 Task: Create a due date automation trigger when advanced on, on the monday of the week a card is due add fields without custom field "Resume" set to a number greater or equal to 1 and lower than 10 at 11:00 AM.
Action: Mouse moved to (1150, 94)
Screenshot: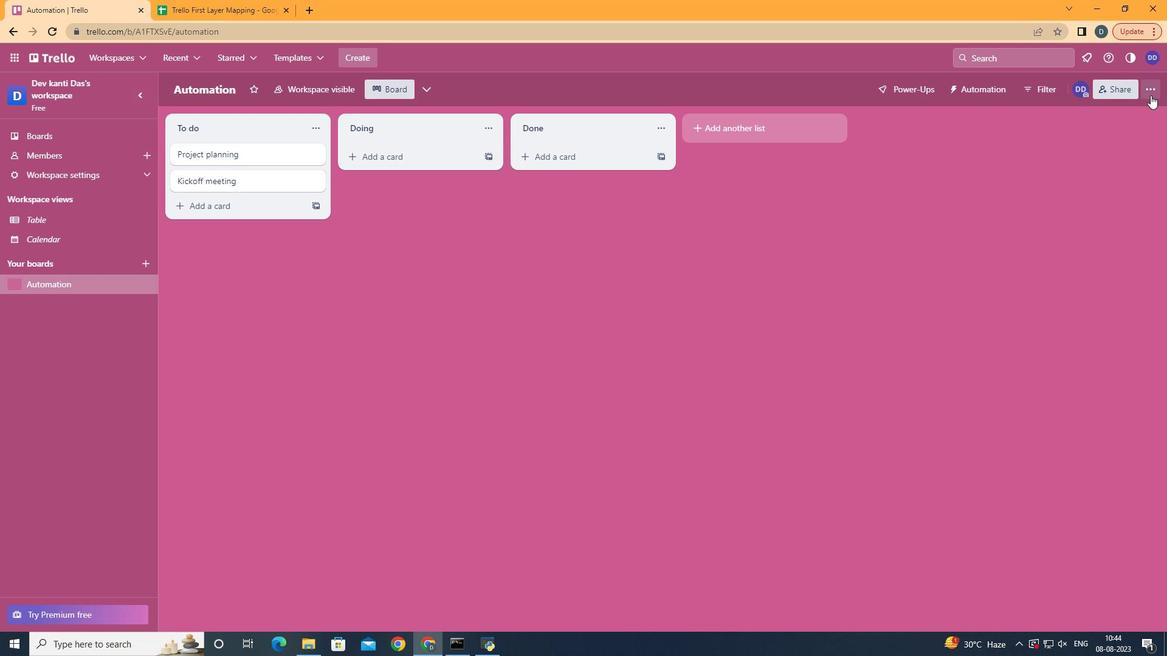 
Action: Mouse pressed left at (1150, 94)
Screenshot: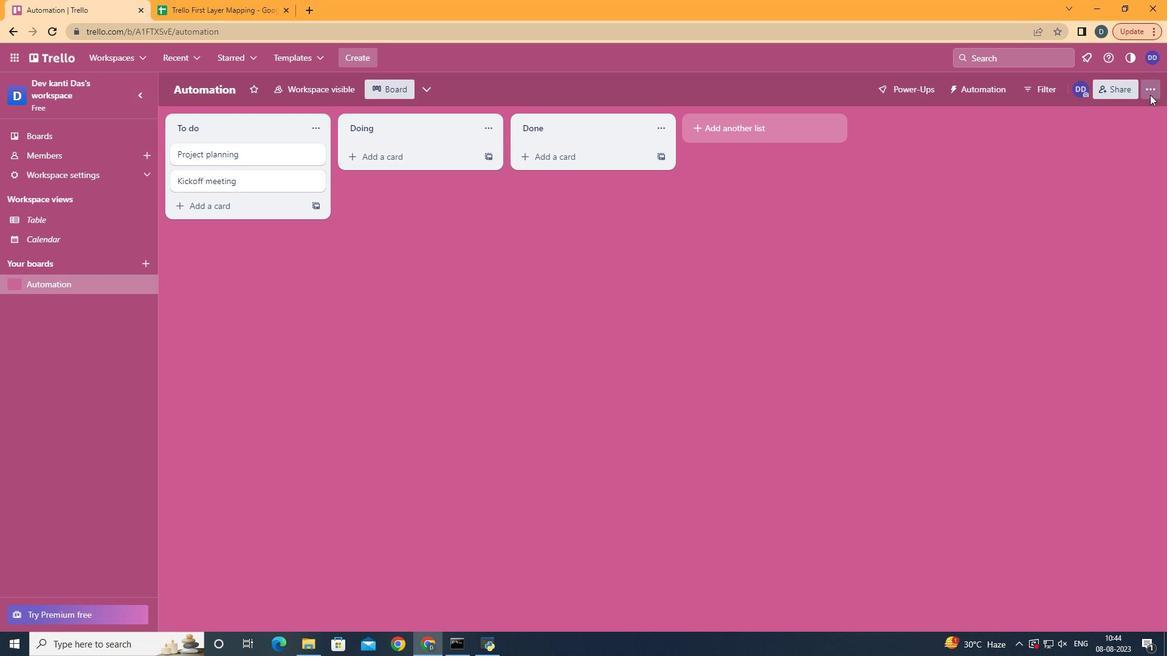 
Action: Mouse moved to (1095, 248)
Screenshot: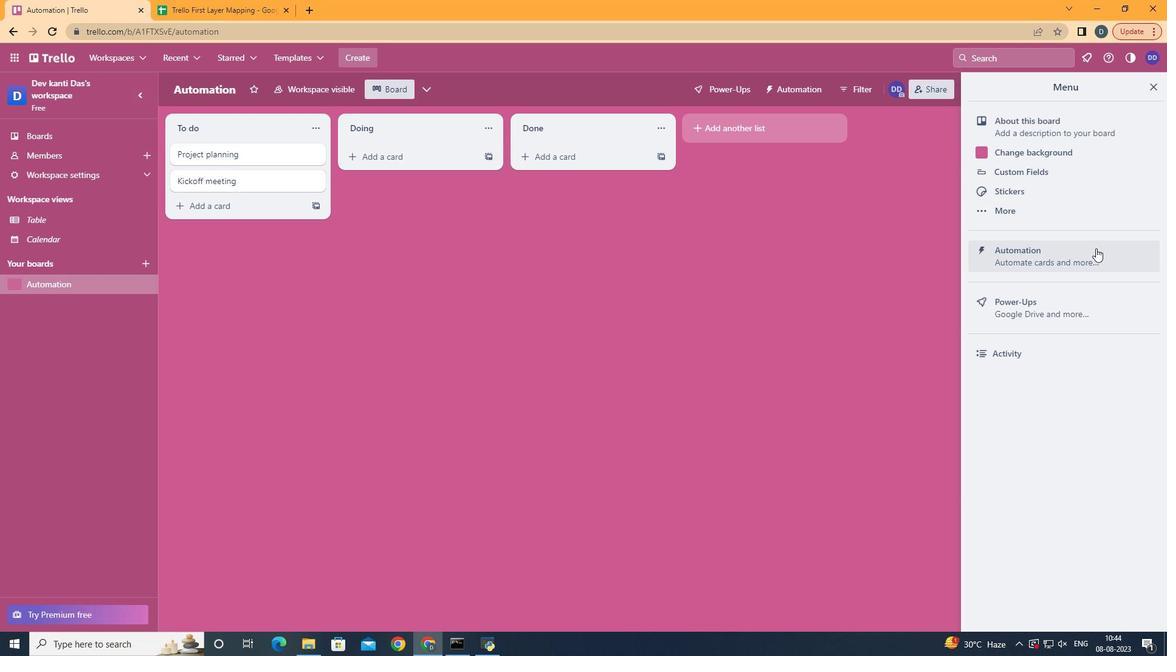 
Action: Mouse pressed left at (1095, 248)
Screenshot: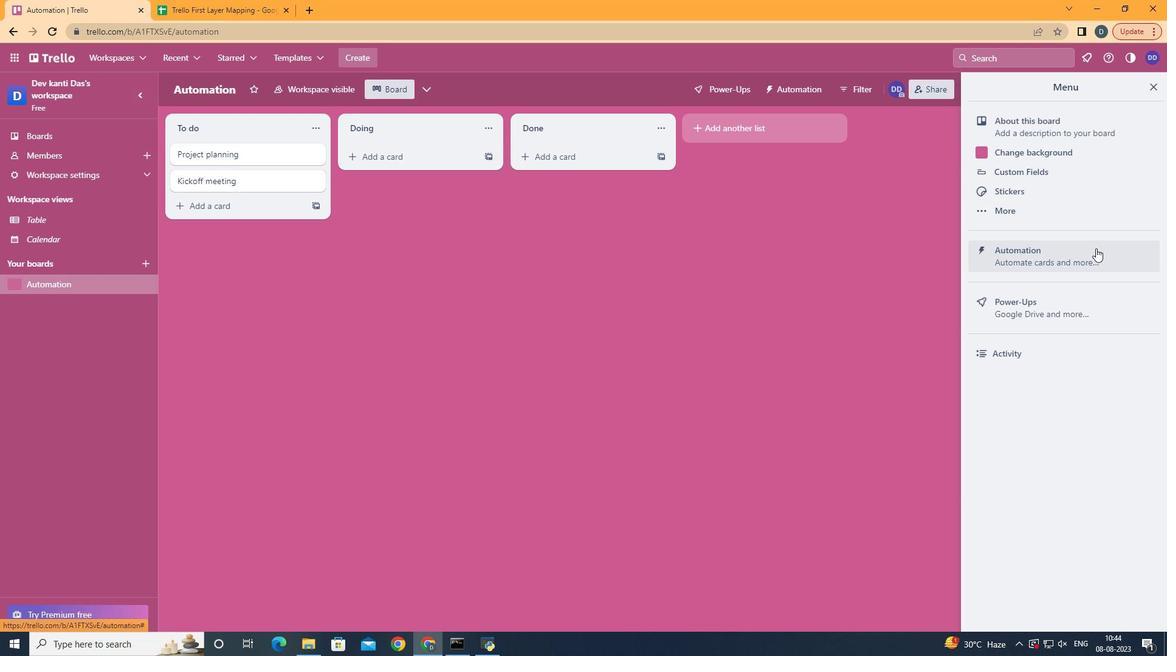 
Action: Mouse moved to (205, 242)
Screenshot: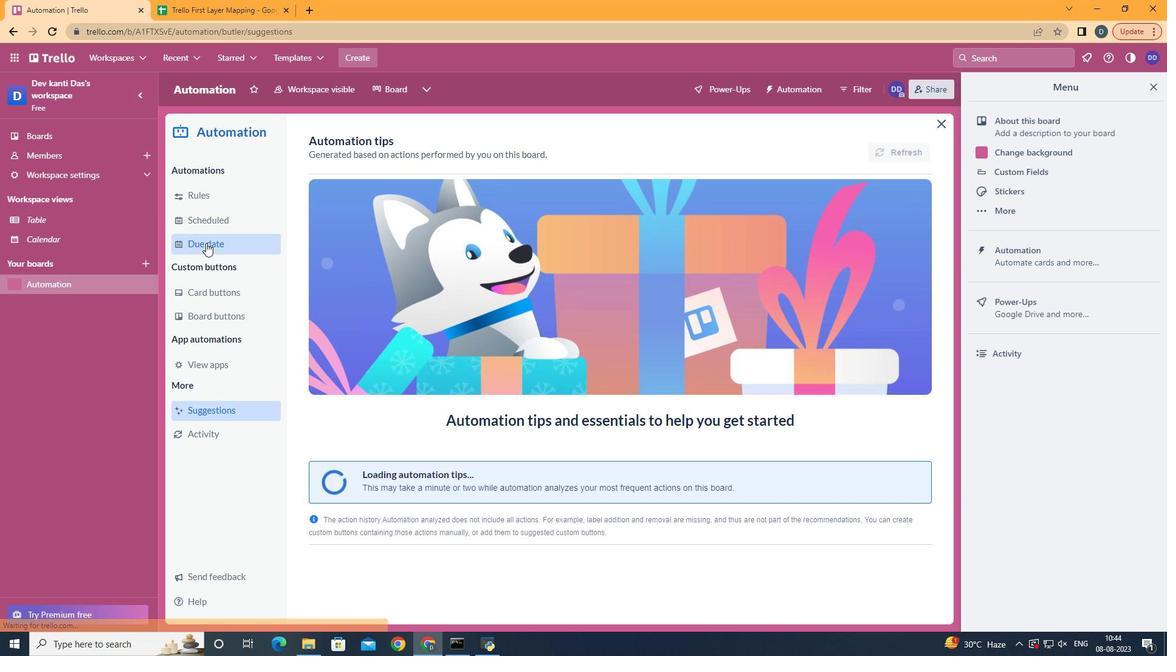 
Action: Mouse pressed left at (205, 242)
Screenshot: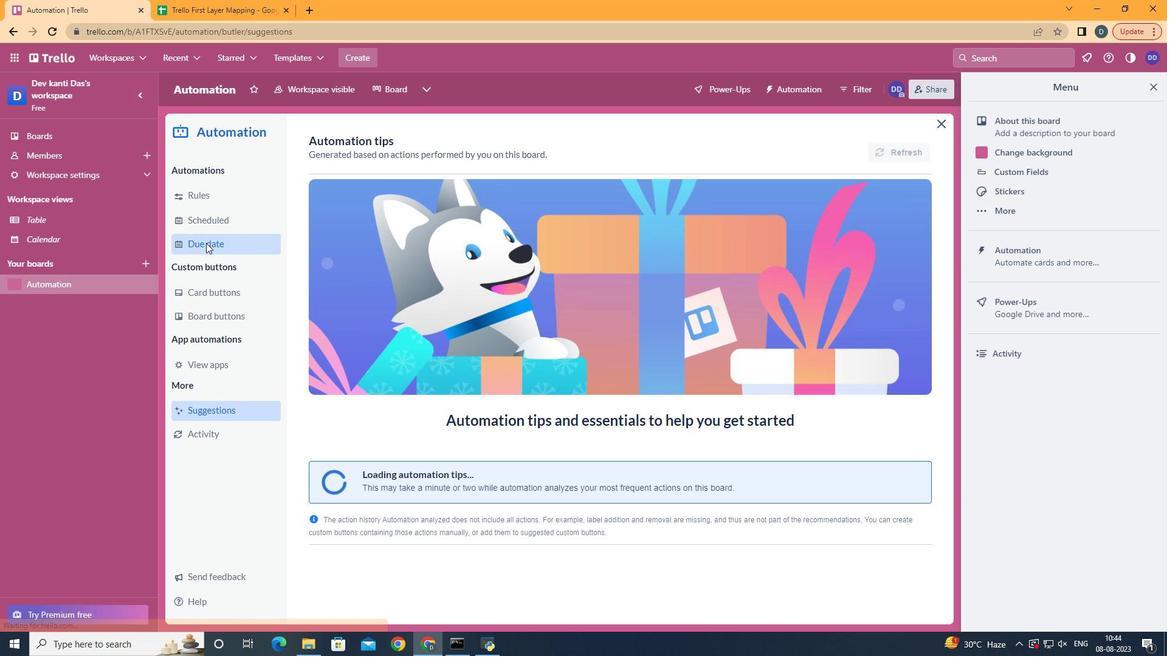 
Action: Mouse moved to (853, 142)
Screenshot: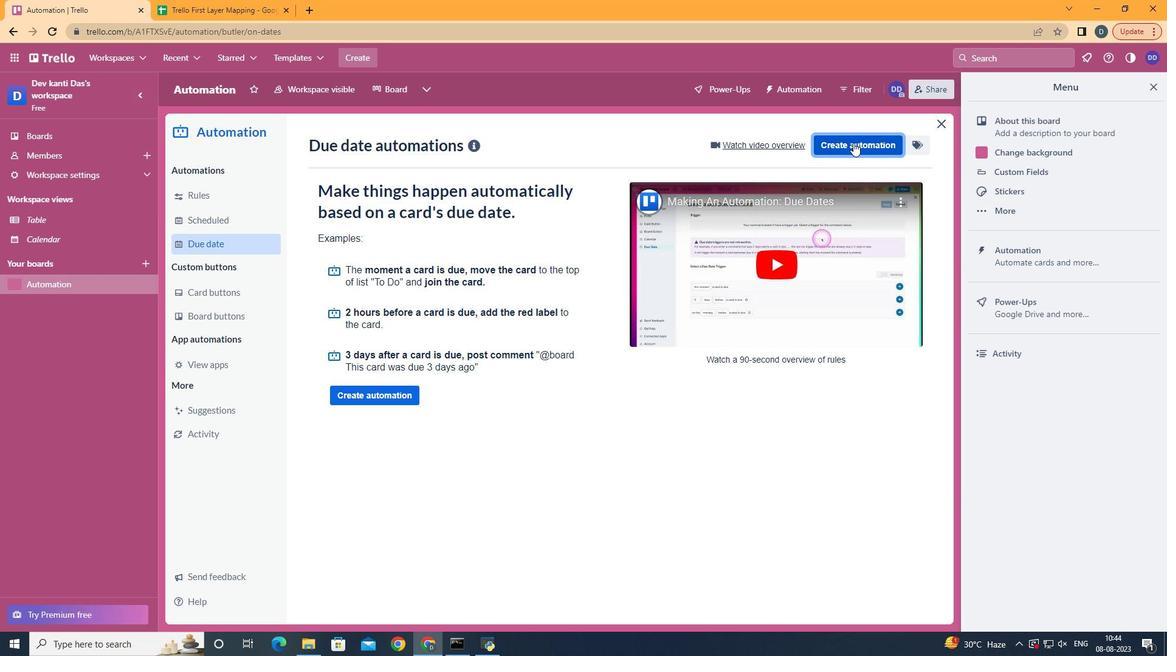 
Action: Mouse pressed left at (853, 142)
Screenshot: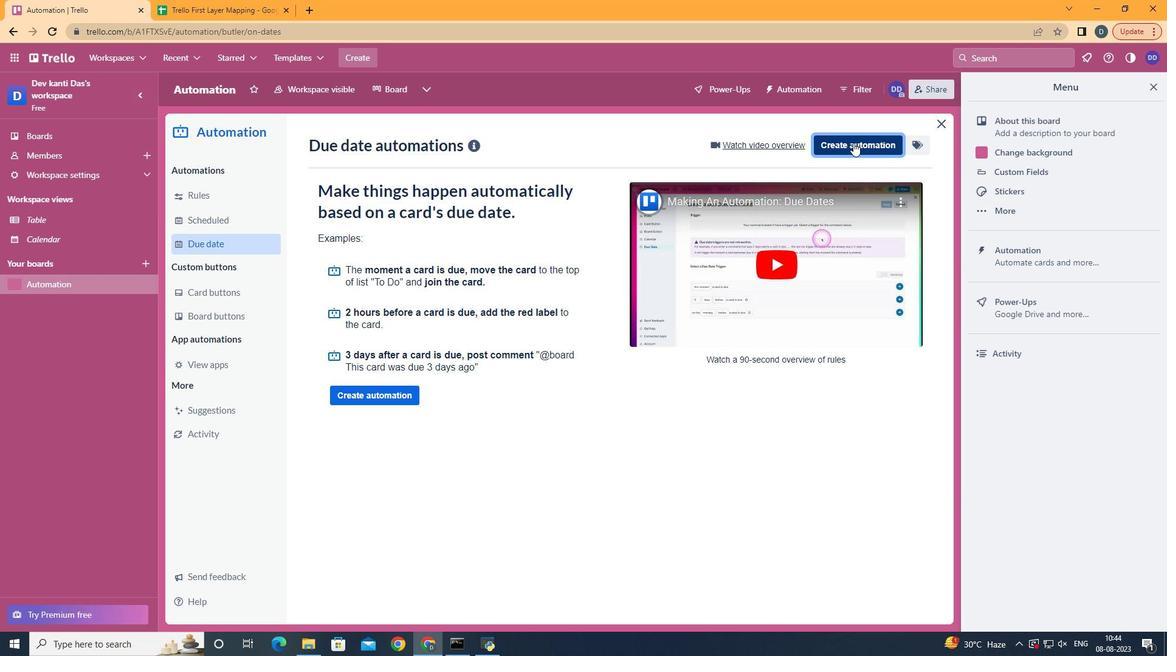 
Action: Mouse moved to (617, 254)
Screenshot: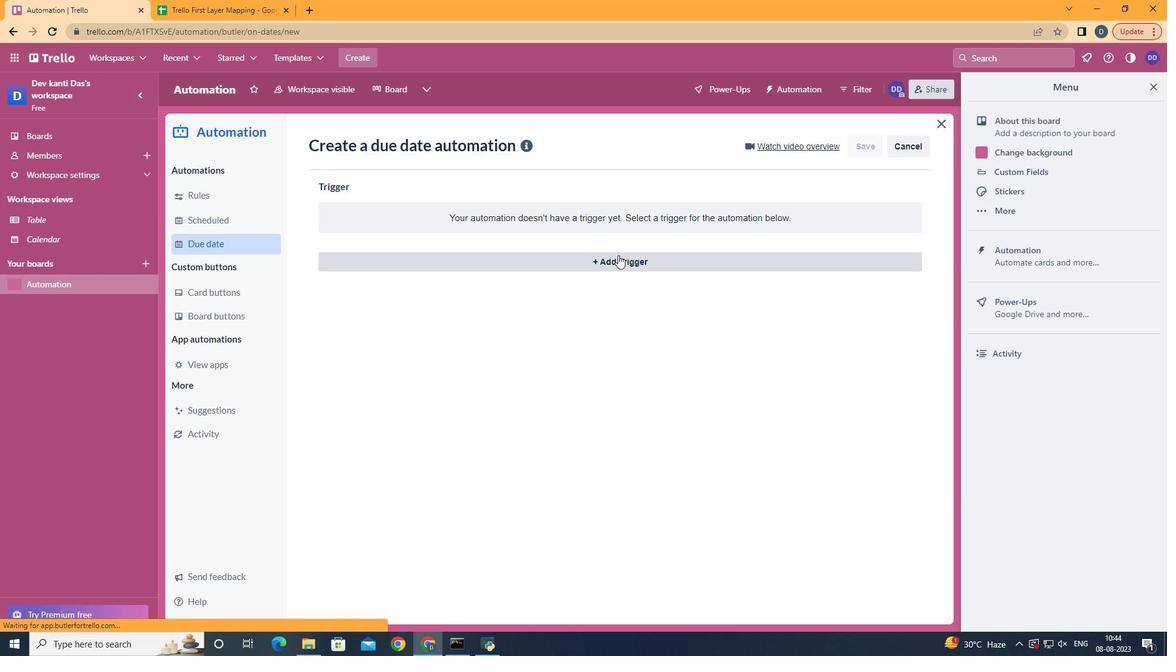 
Action: Mouse pressed left at (617, 254)
Screenshot: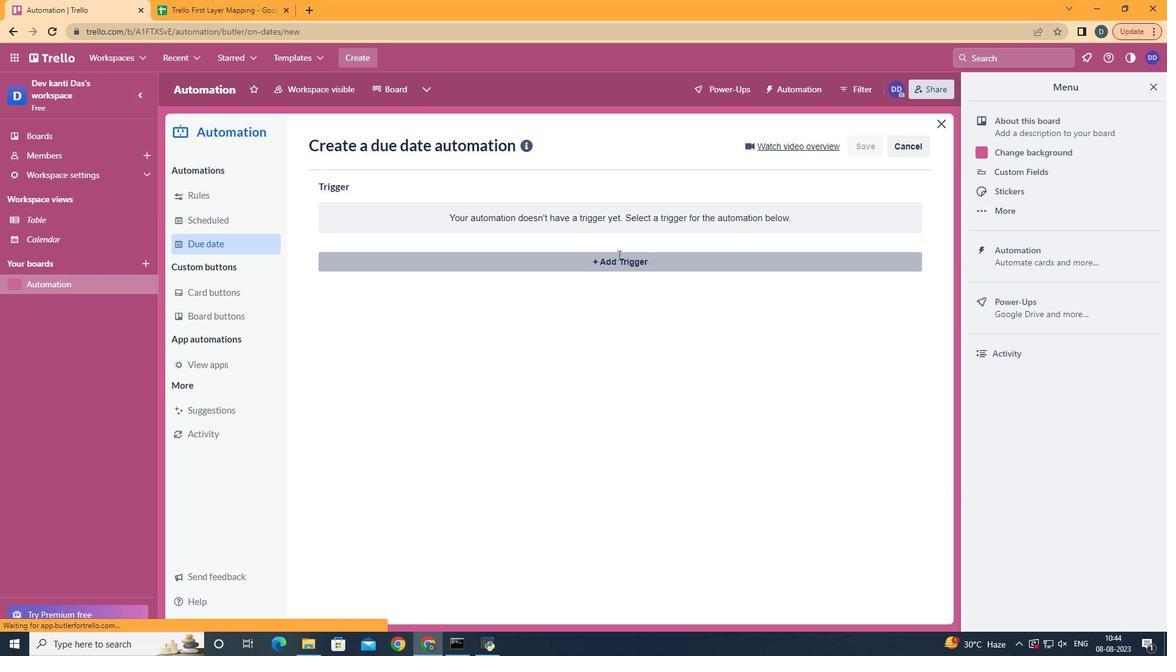 
Action: Mouse moved to (394, 318)
Screenshot: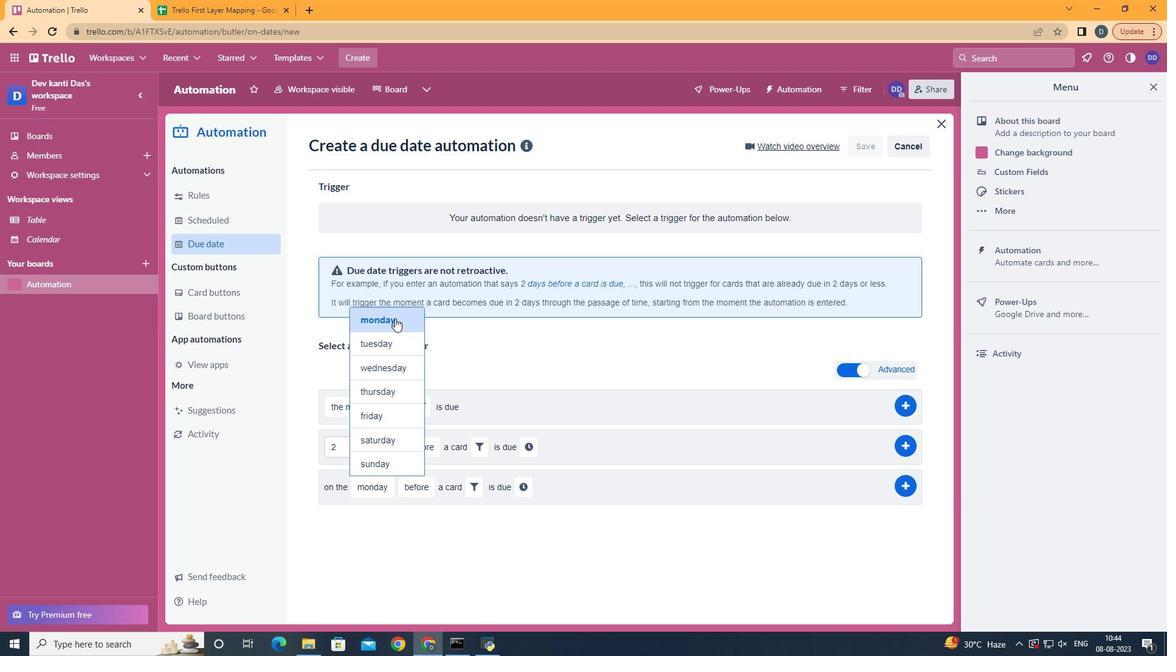 
Action: Mouse pressed left at (394, 318)
Screenshot: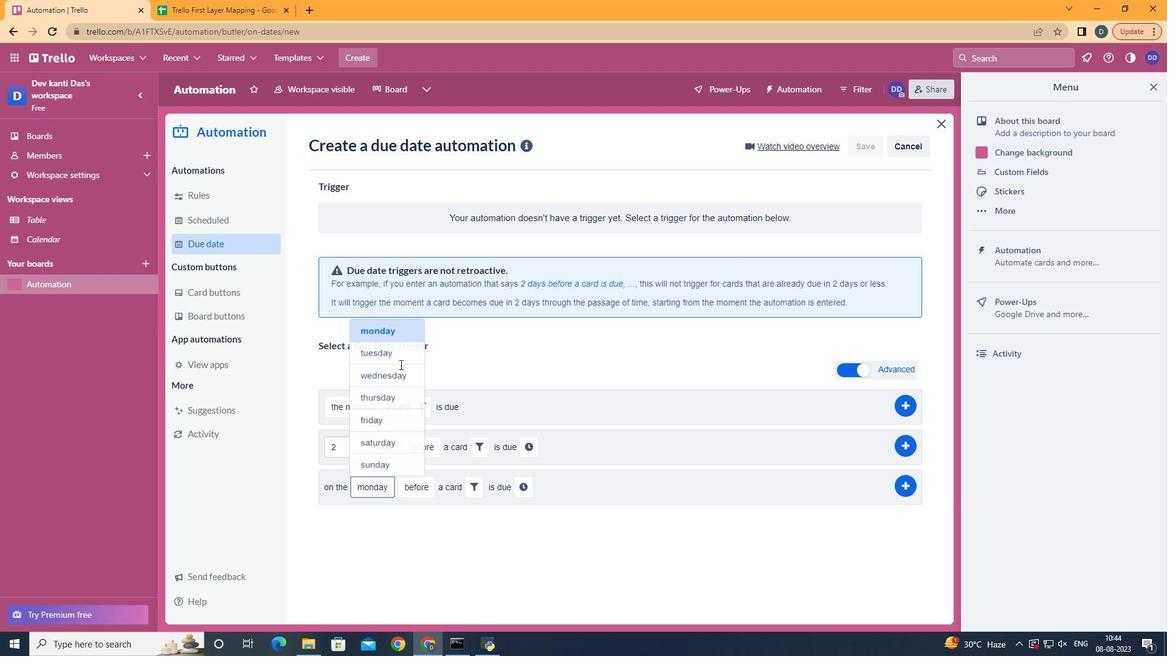
Action: Mouse moved to (419, 560)
Screenshot: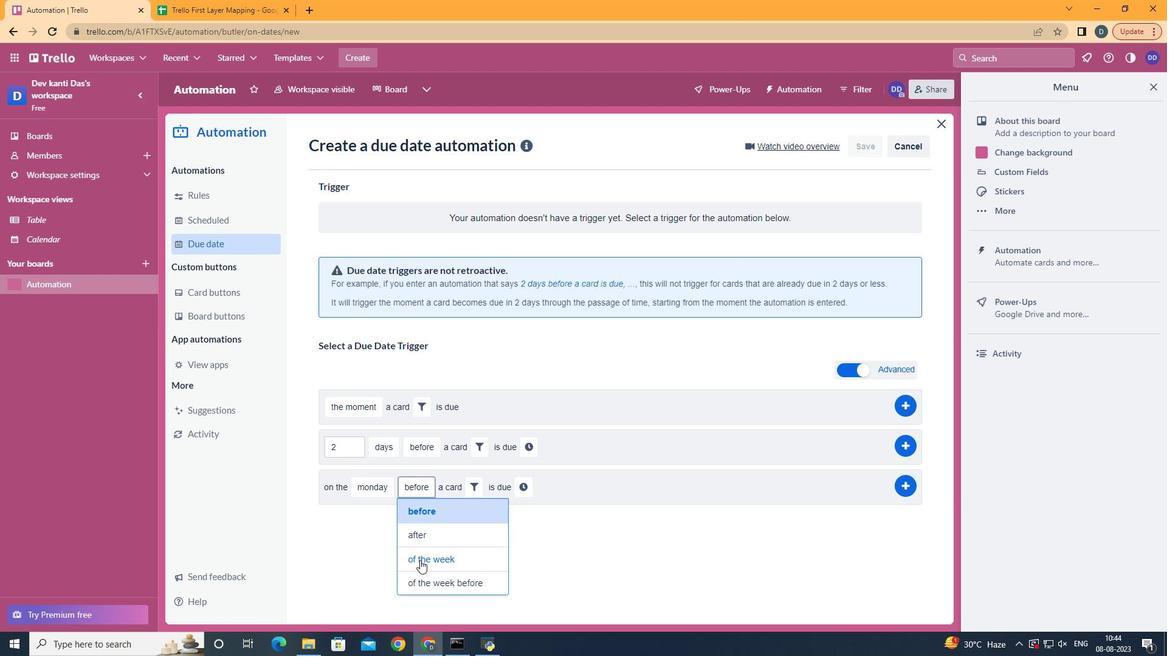 
Action: Mouse pressed left at (419, 560)
Screenshot: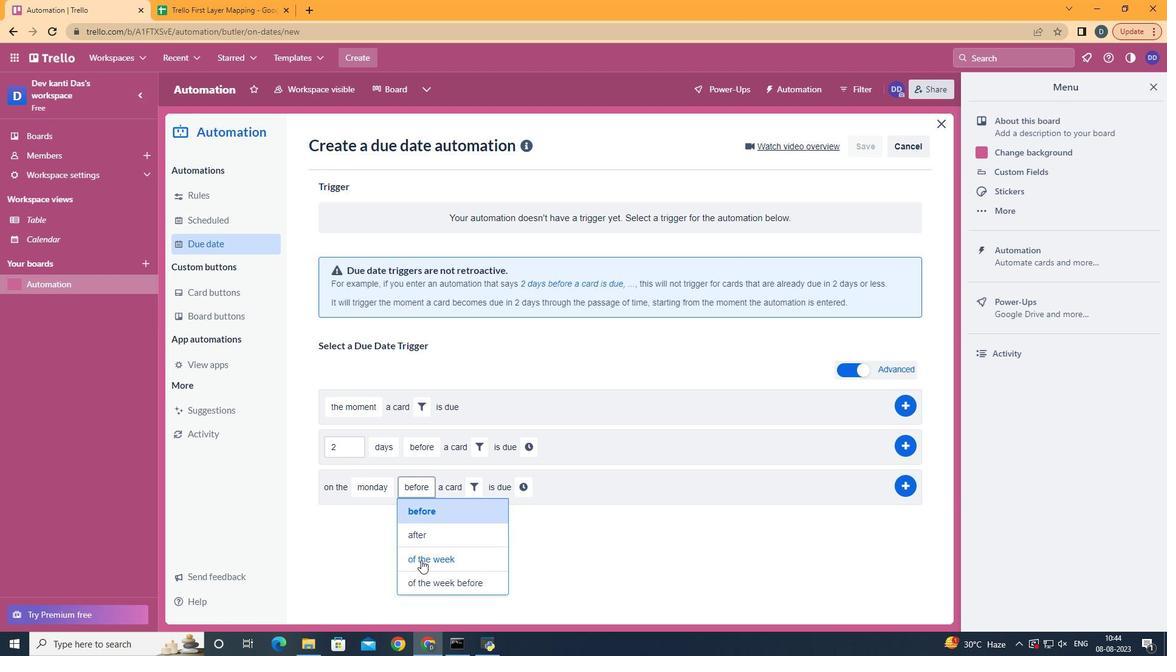 
Action: Mouse moved to (488, 487)
Screenshot: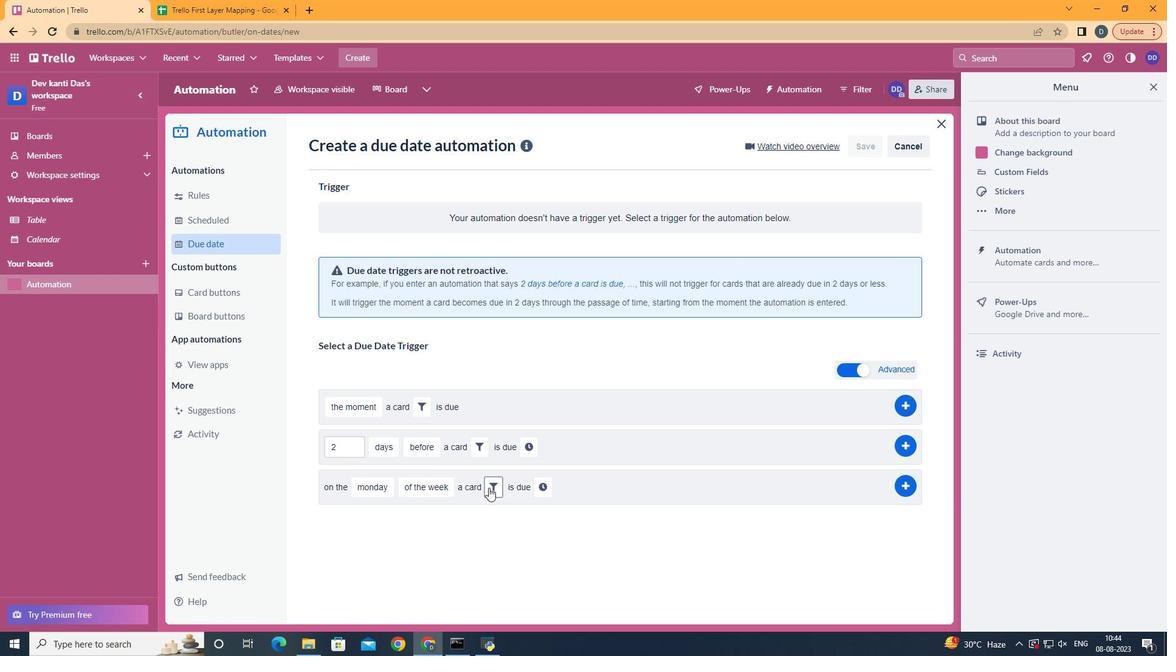 
Action: Mouse pressed left at (488, 487)
Screenshot: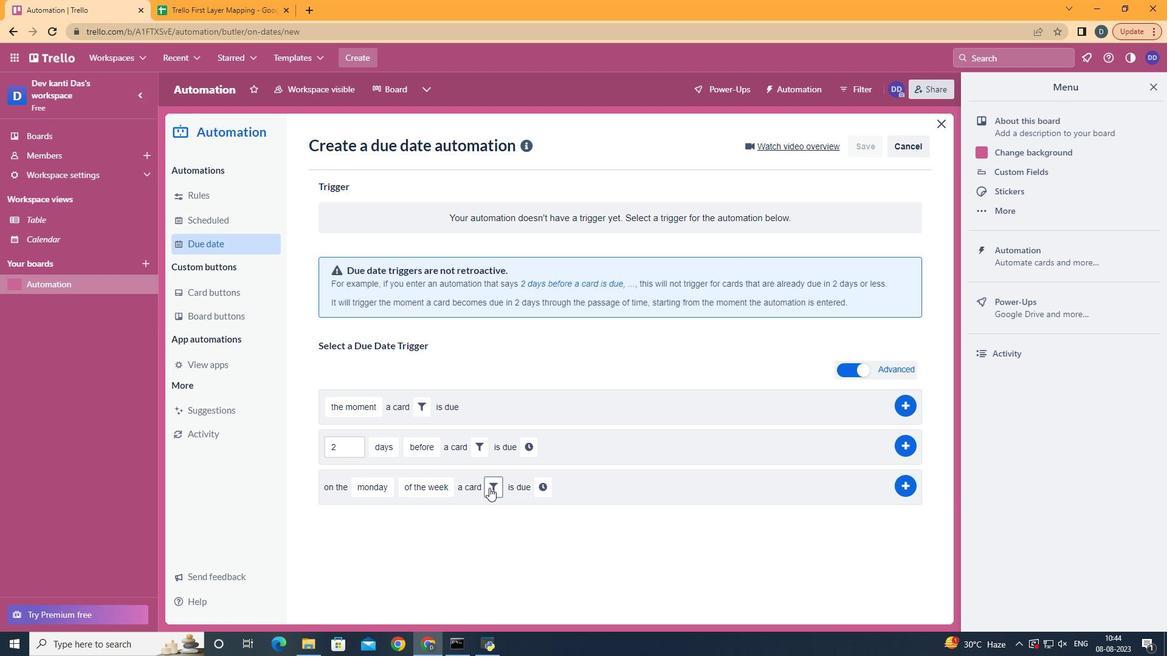 
Action: Mouse moved to (689, 519)
Screenshot: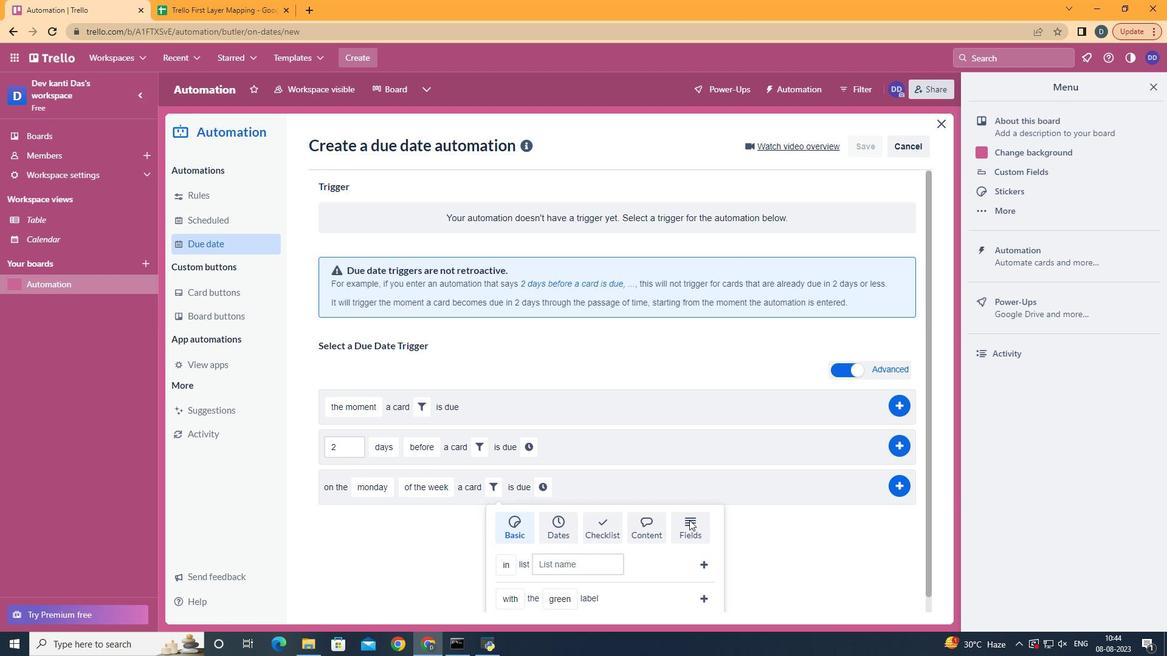 
Action: Mouse pressed left at (689, 519)
Screenshot: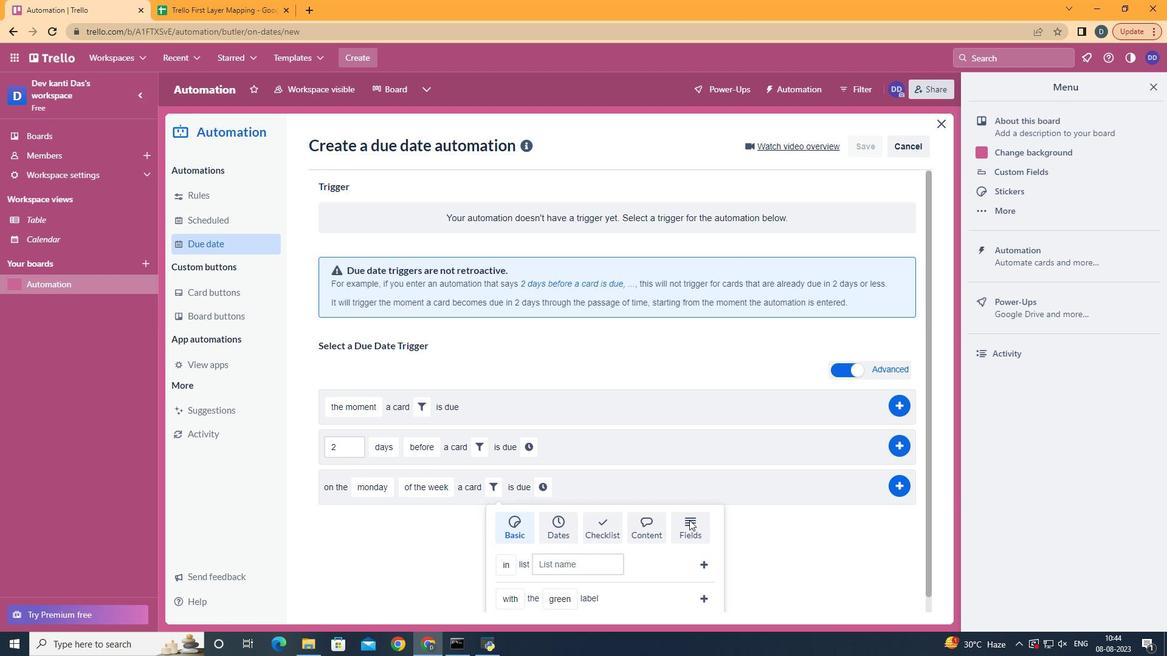 
Action: Mouse scrolled (689, 519) with delta (0, 0)
Screenshot: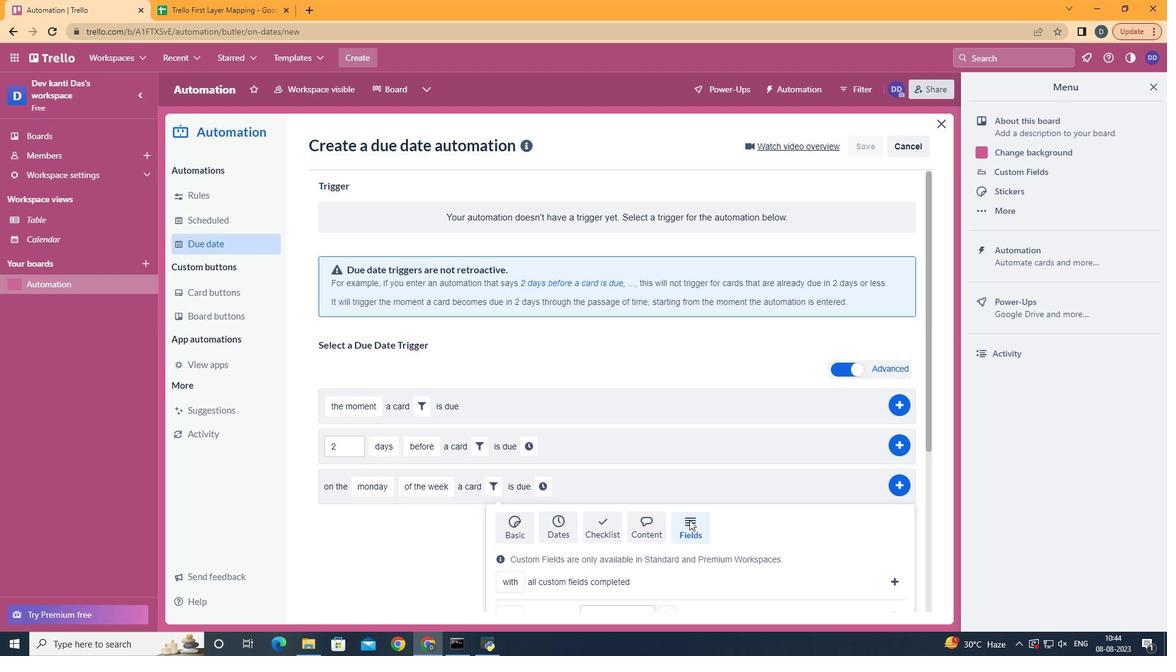 
Action: Mouse scrolled (689, 519) with delta (0, 0)
Screenshot: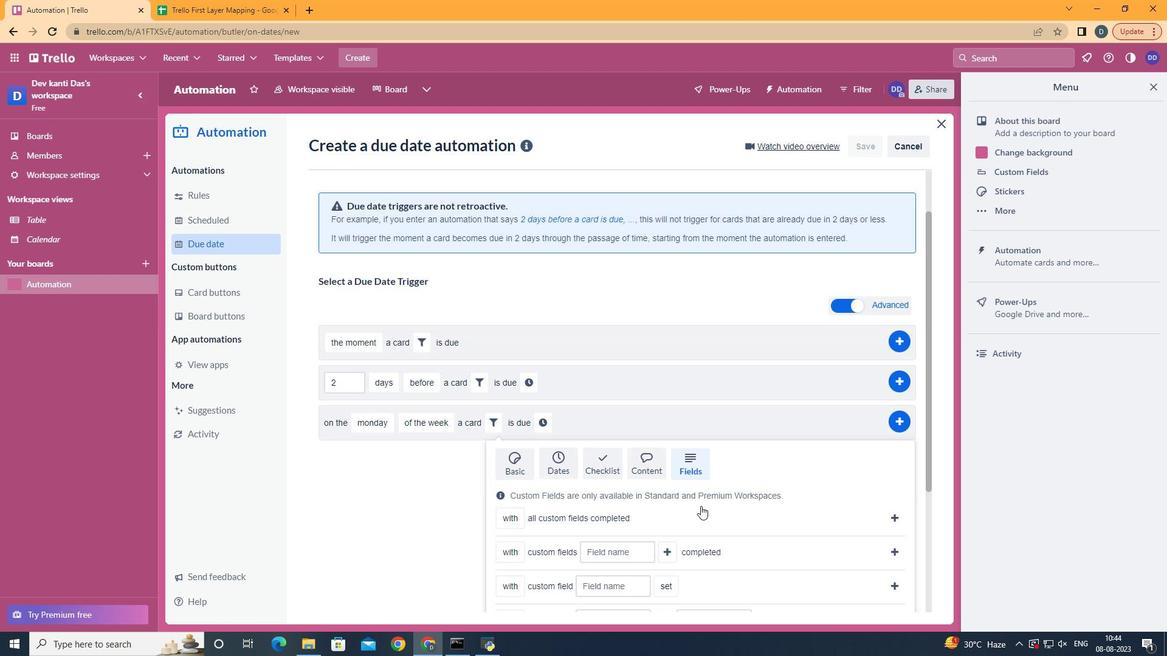 
Action: Mouse scrolled (689, 519) with delta (0, 0)
Screenshot: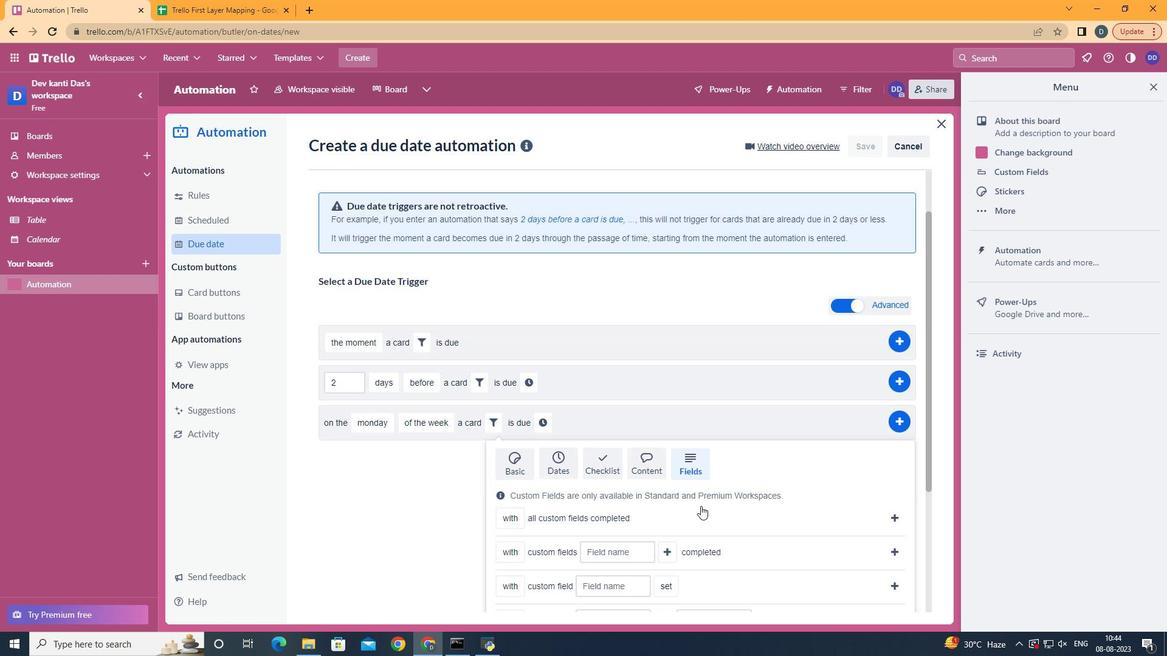 
Action: Mouse scrolled (689, 519) with delta (0, 0)
Screenshot: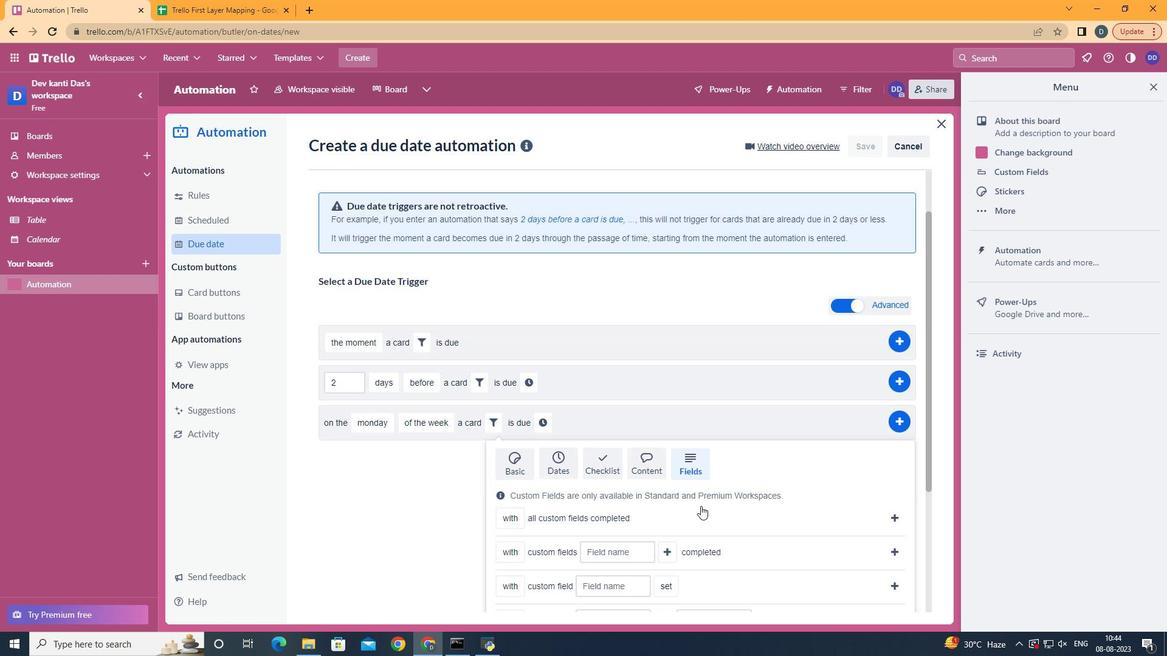 
Action: Mouse scrolled (689, 519) with delta (0, 0)
Screenshot: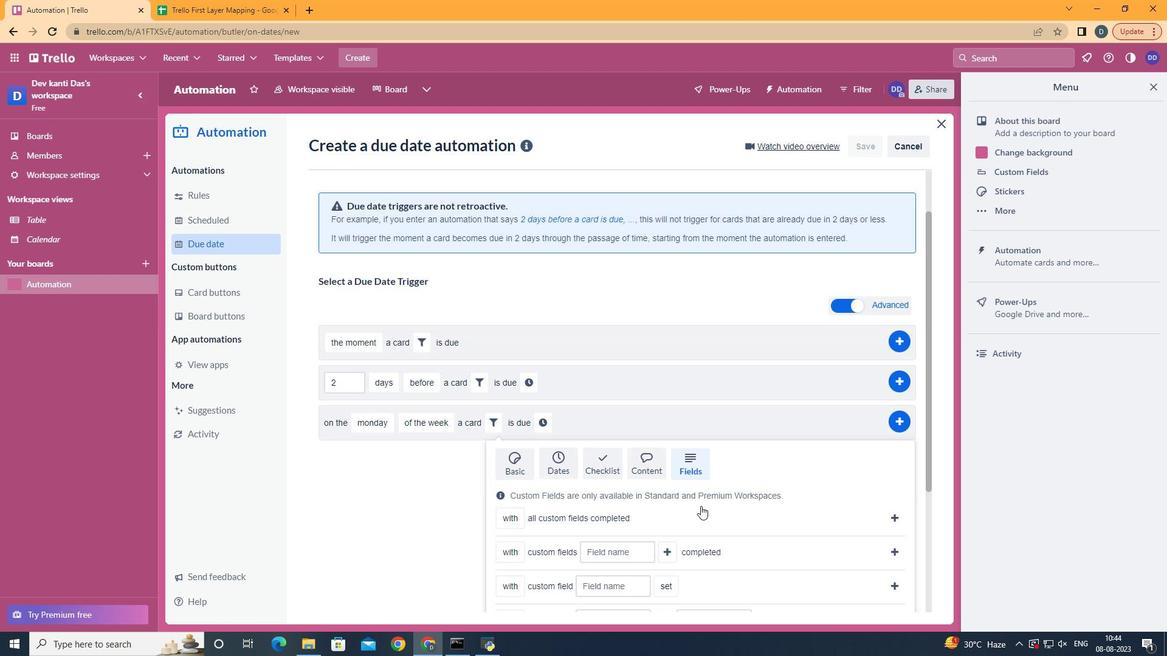 
Action: Mouse scrolled (689, 519) with delta (0, 0)
Screenshot: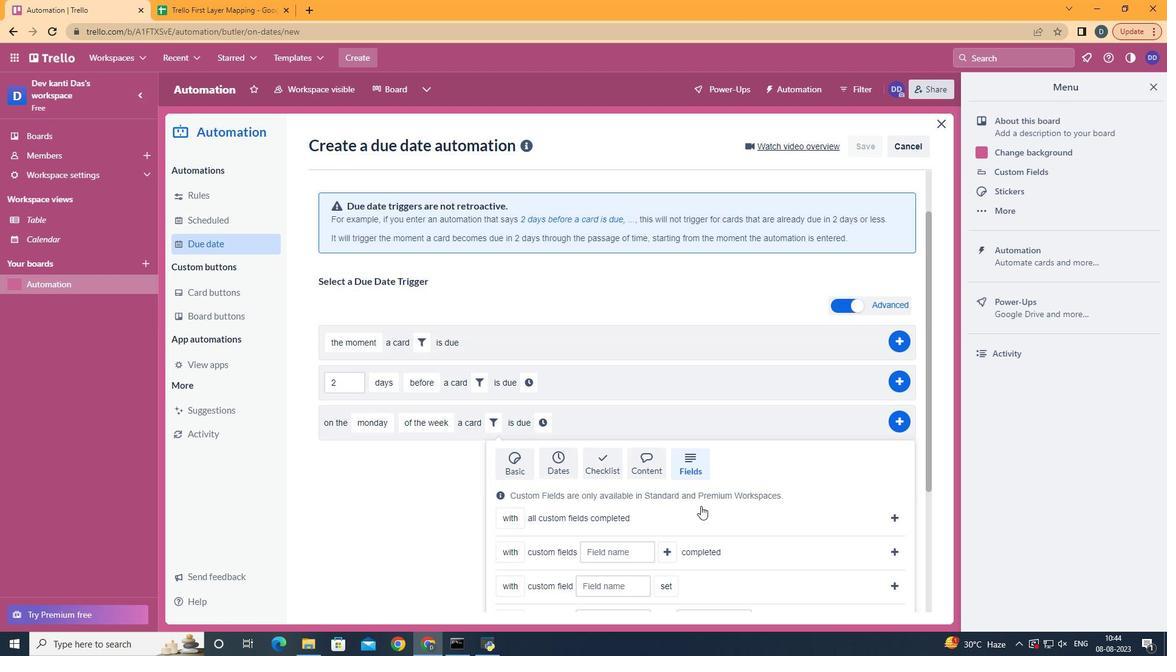 
Action: Mouse moved to (523, 544)
Screenshot: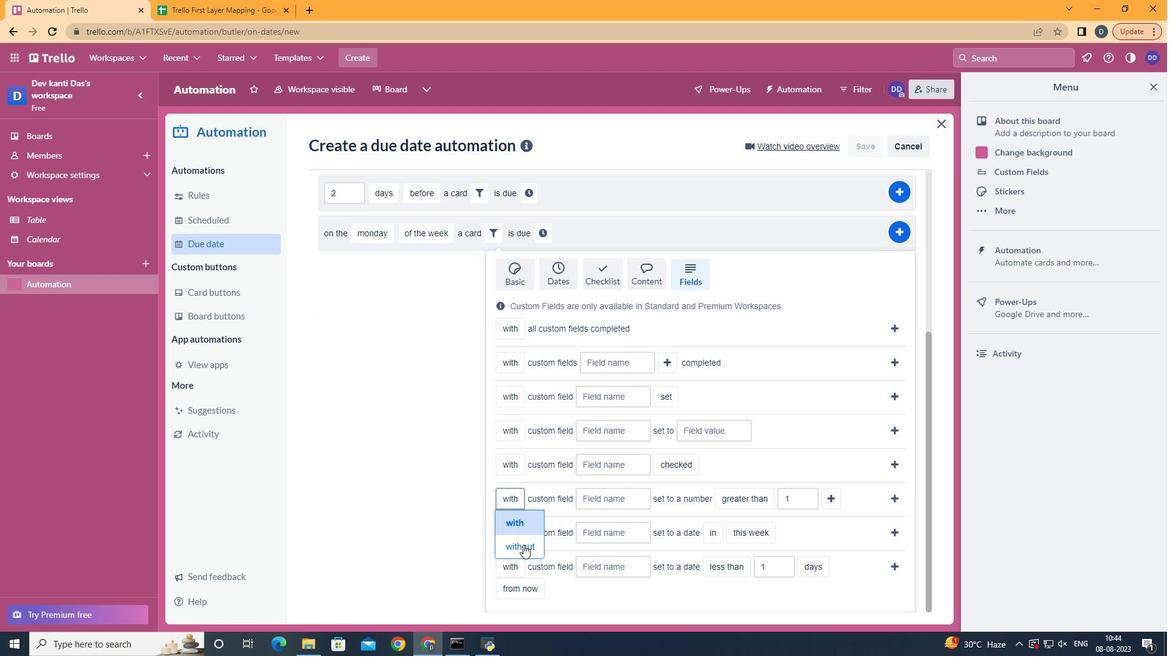 
Action: Mouse pressed left at (523, 544)
Screenshot: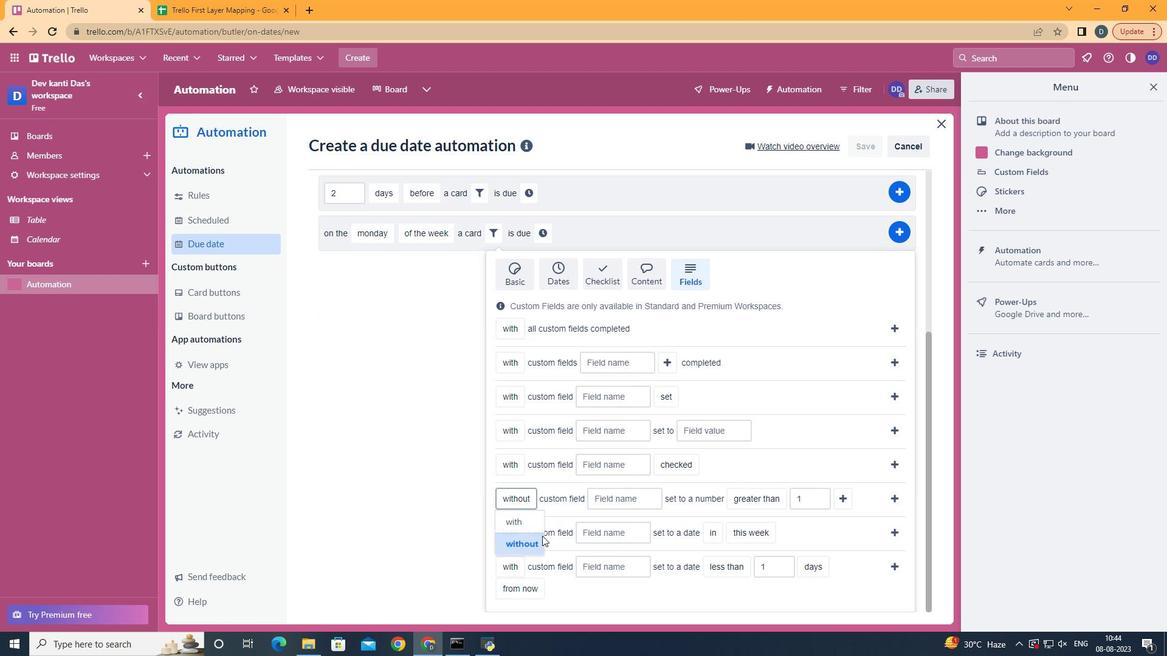 
Action: Mouse moved to (610, 503)
Screenshot: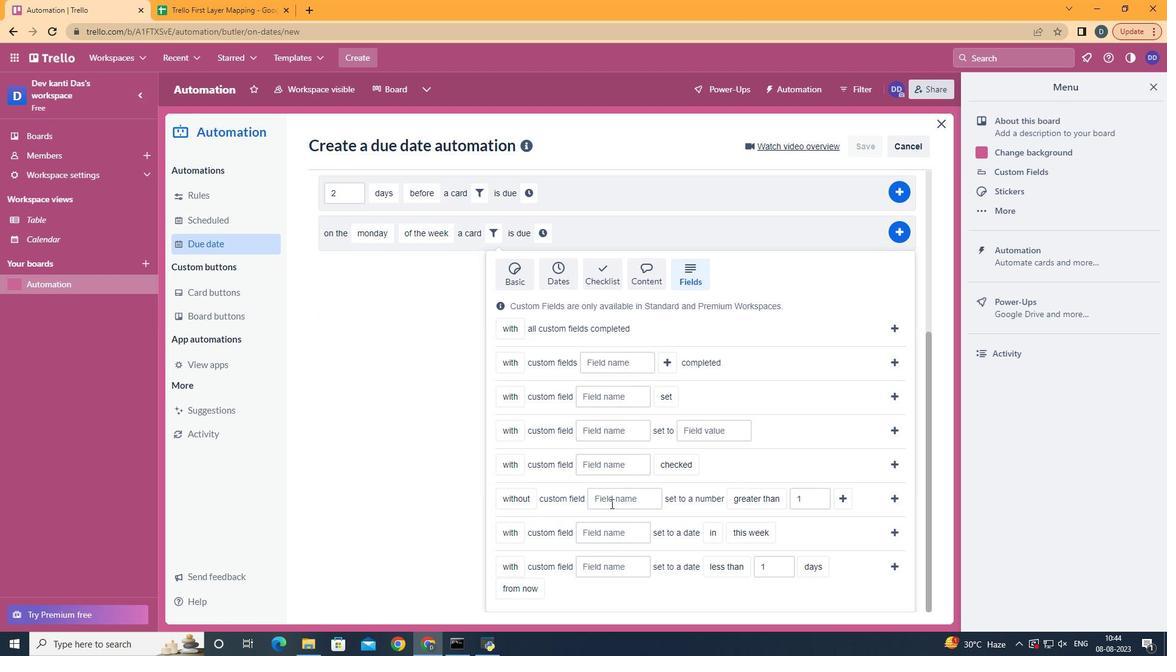 
Action: Mouse pressed left at (610, 503)
Screenshot: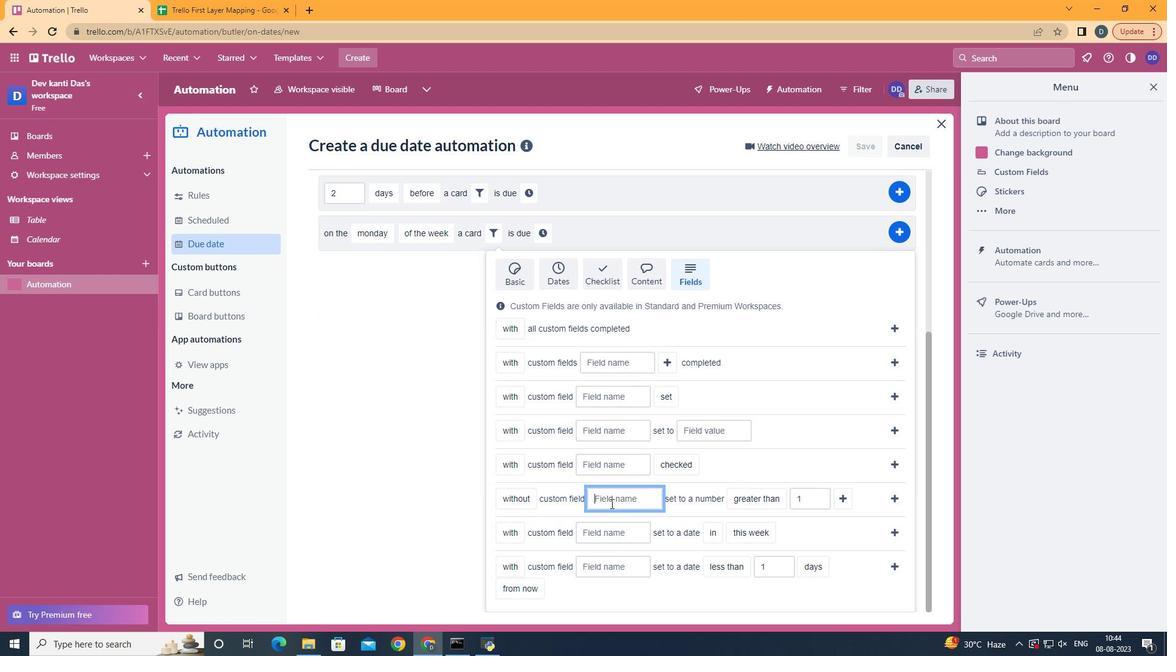 
Action: Key pressed <Key.shift>Resume
Screenshot: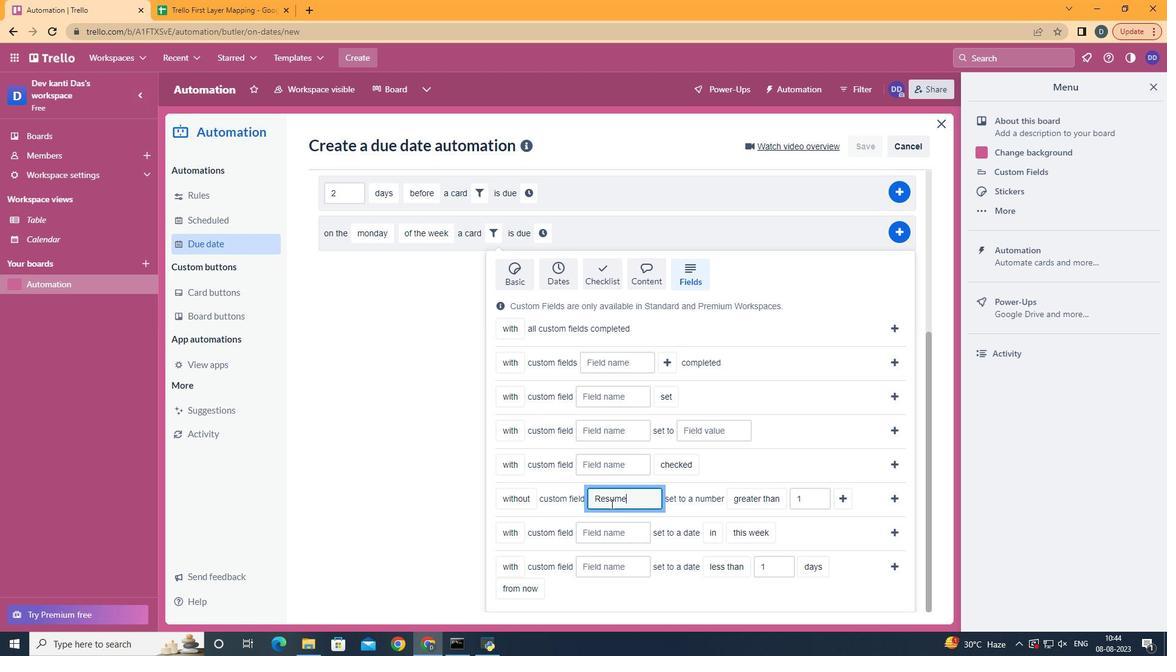 
Action: Mouse moved to (769, 547)
Screenshot: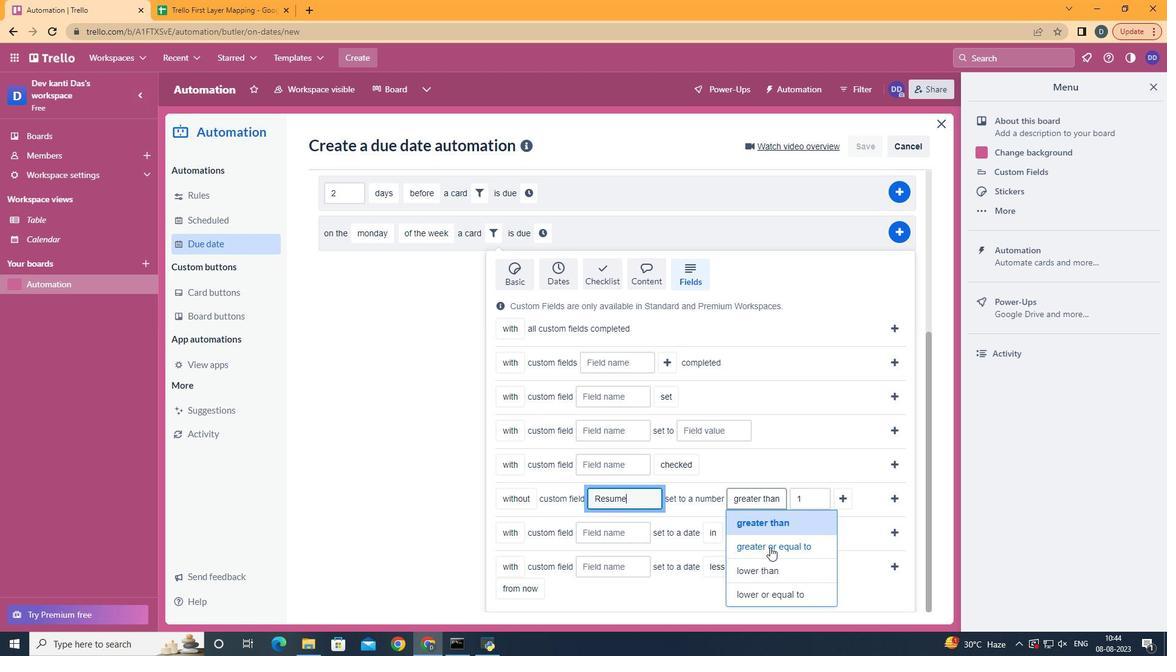 
Action: Mouse pressed left at (769, 547)
Screenshot: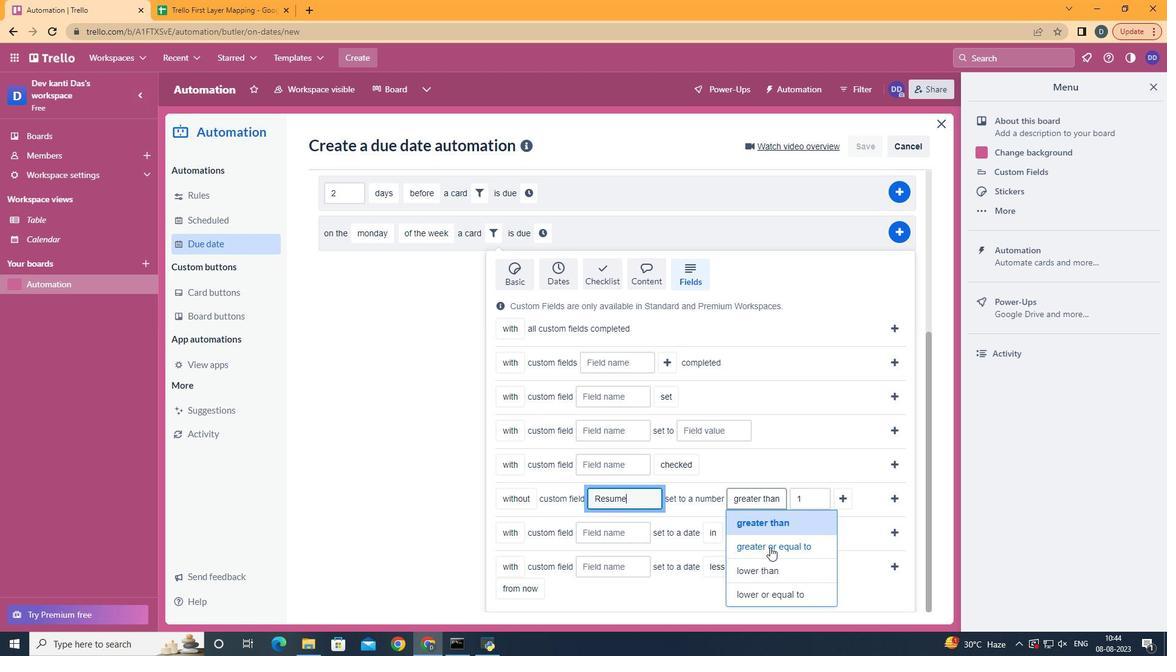 
Action: Mouse moved to (510, 527)
Screenshot: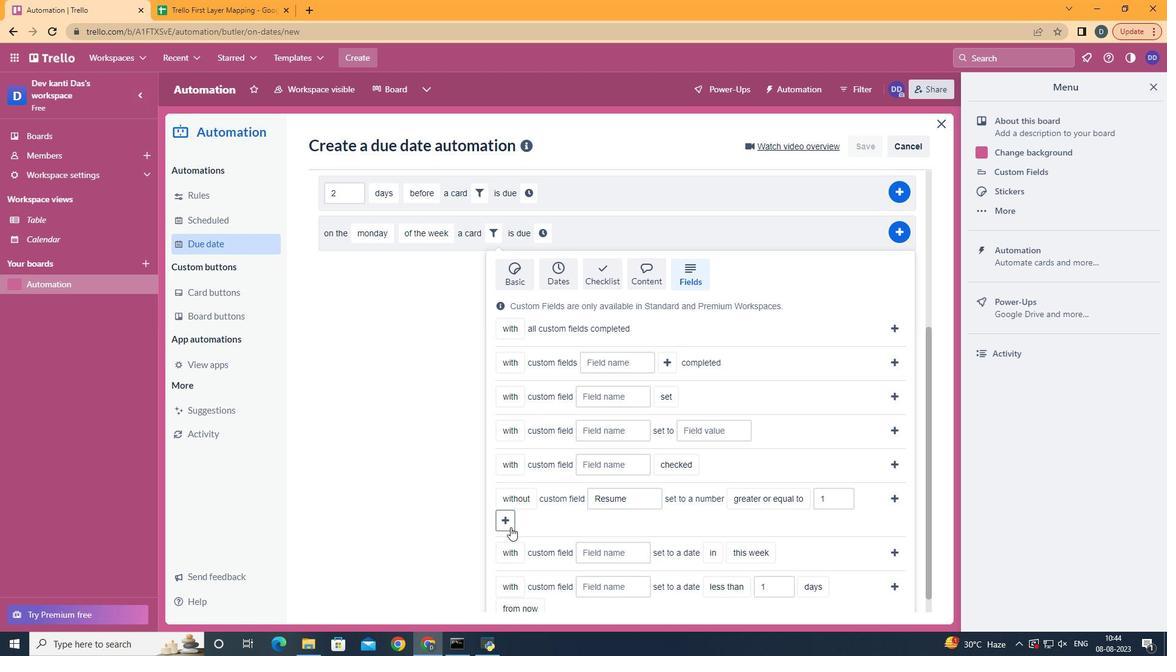 
Action: Mouse pressed left at (510, 527)
Screenshot: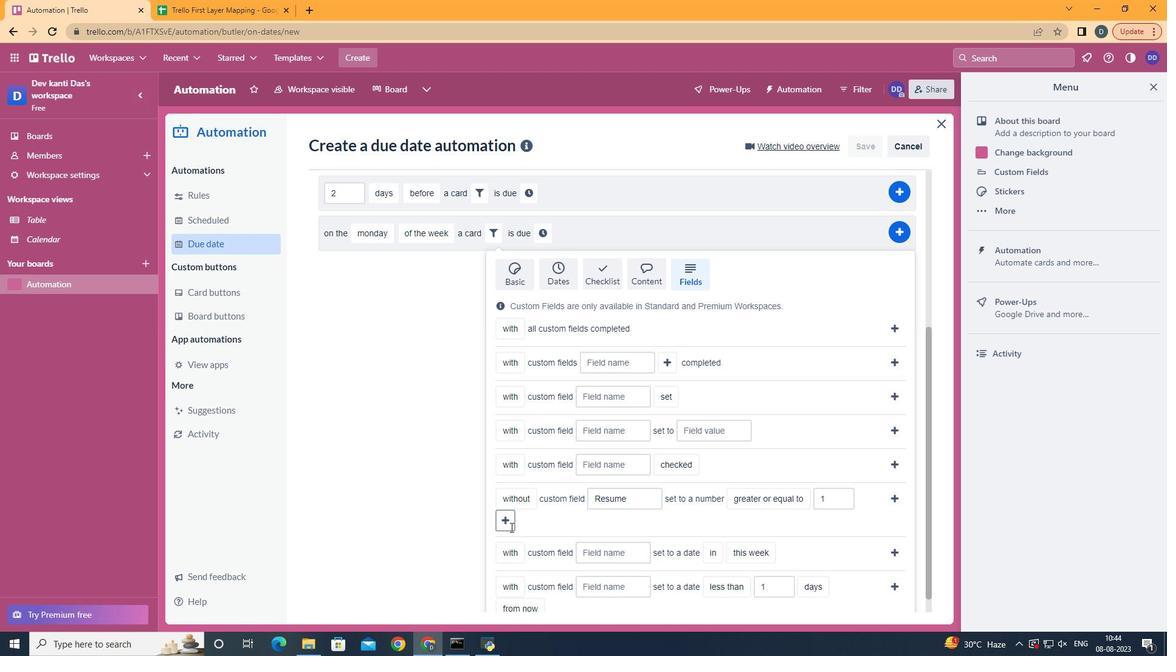 
Action: Mouse moved to (599, 425)
Screenshot: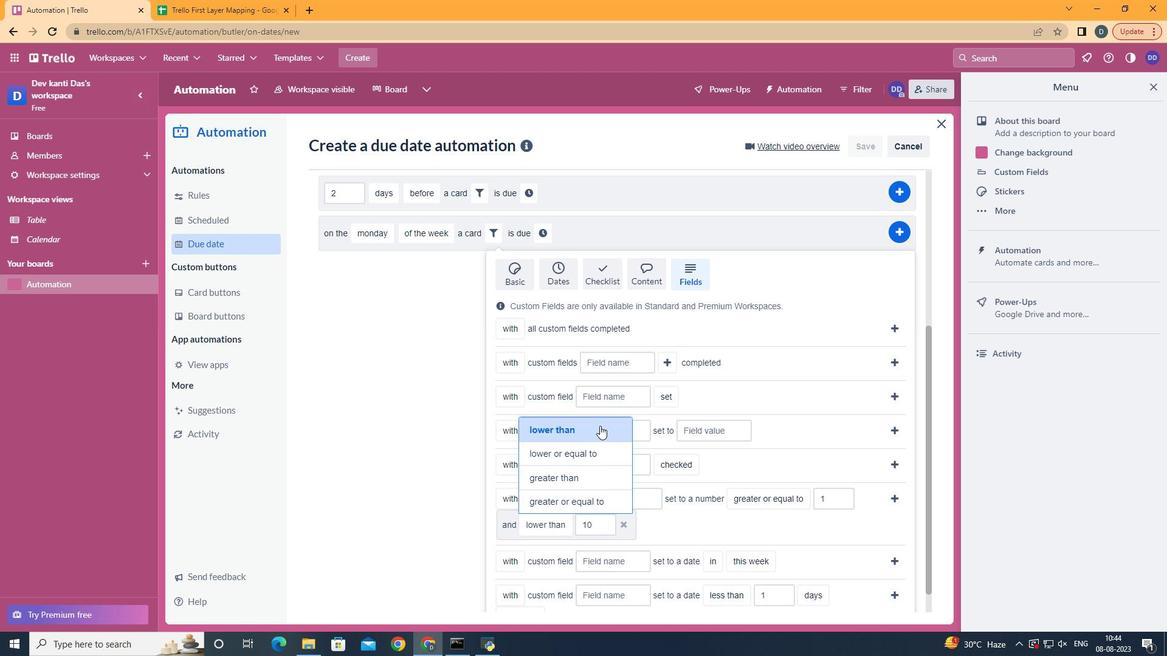 
Action: Mouse pressed left at (599, 425)
Screenshot: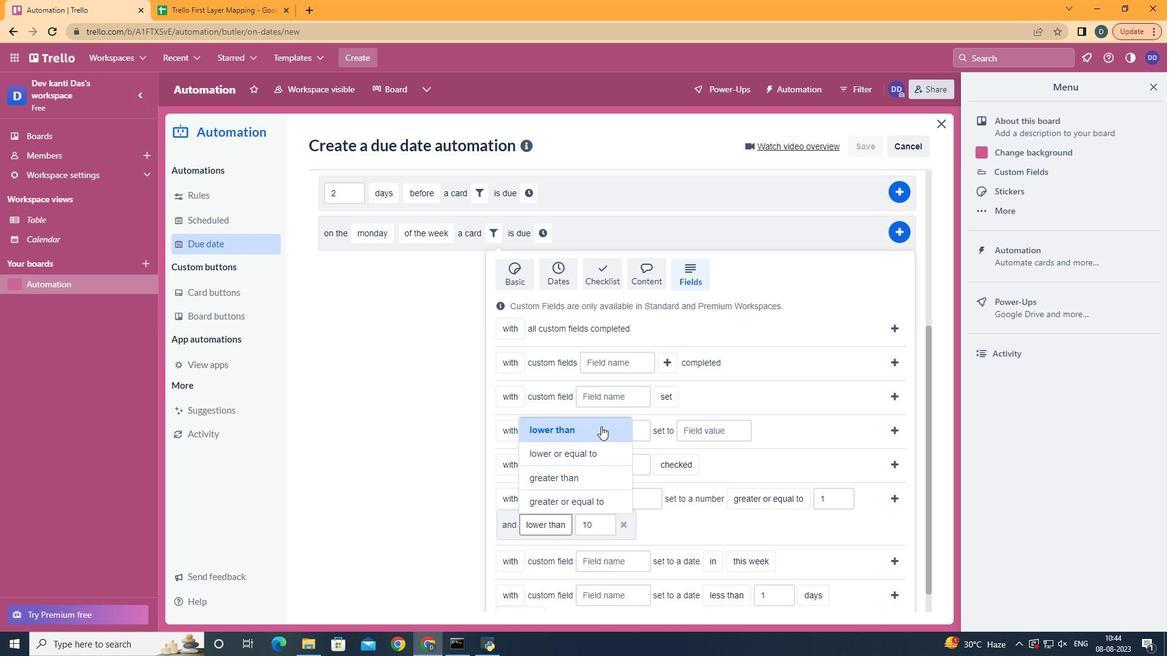 
Action: Mouse moved to (890, 501)
Screenshot: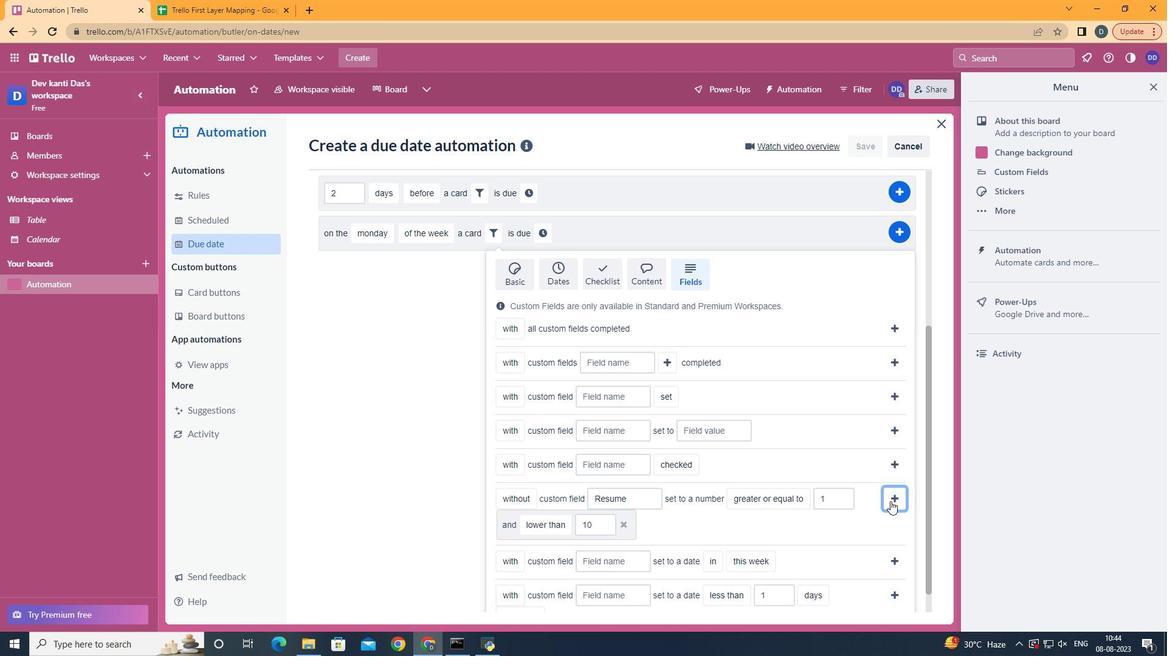 
Action: Mouse pressed left at (890, 501)
Screenshot: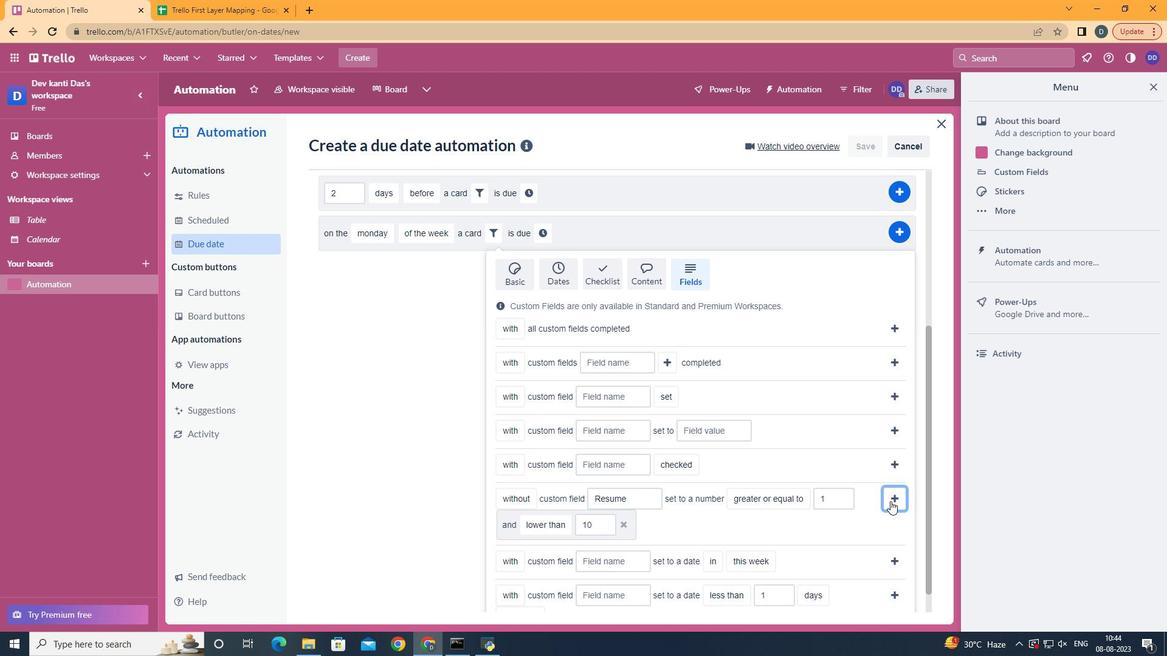 
Action: Mouse moved to (352, 513)
Screenshot: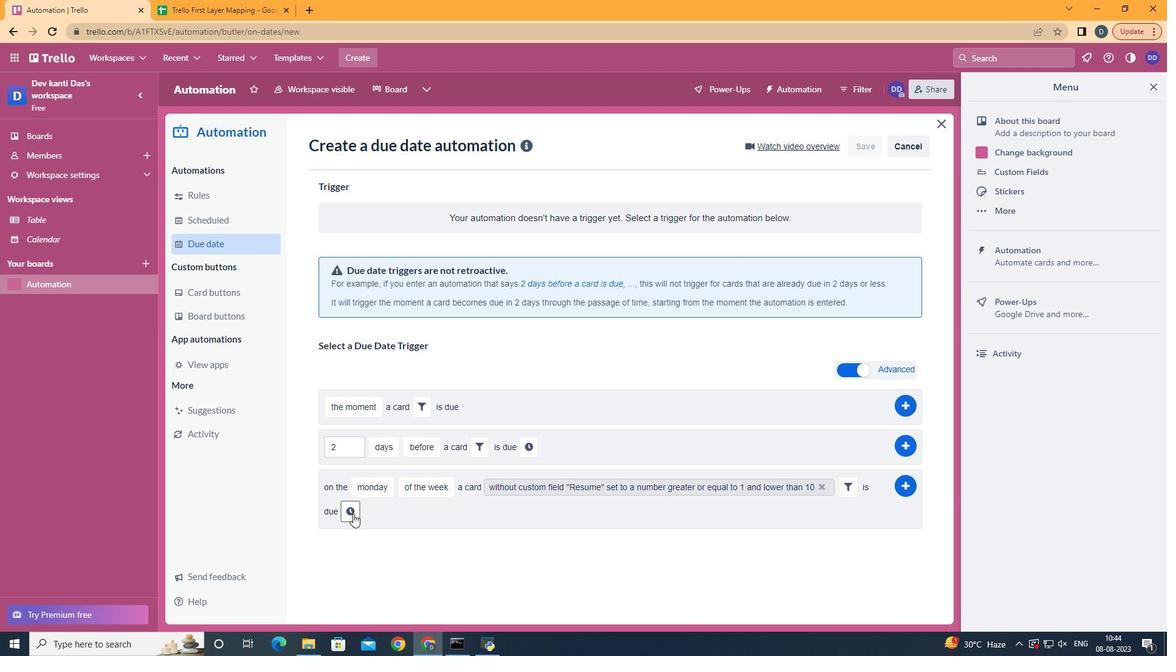
Action: Mouse pressed left at (352, 513)
Screenshot: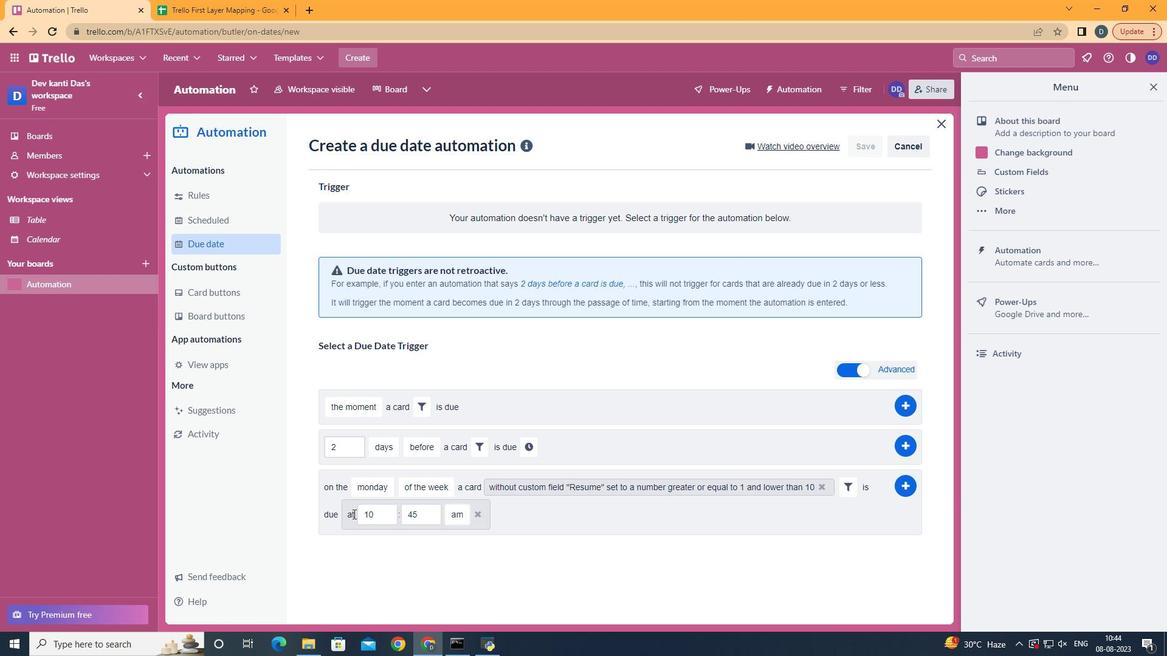 
Action: Mouse moved to (379, 515)
Screenshot: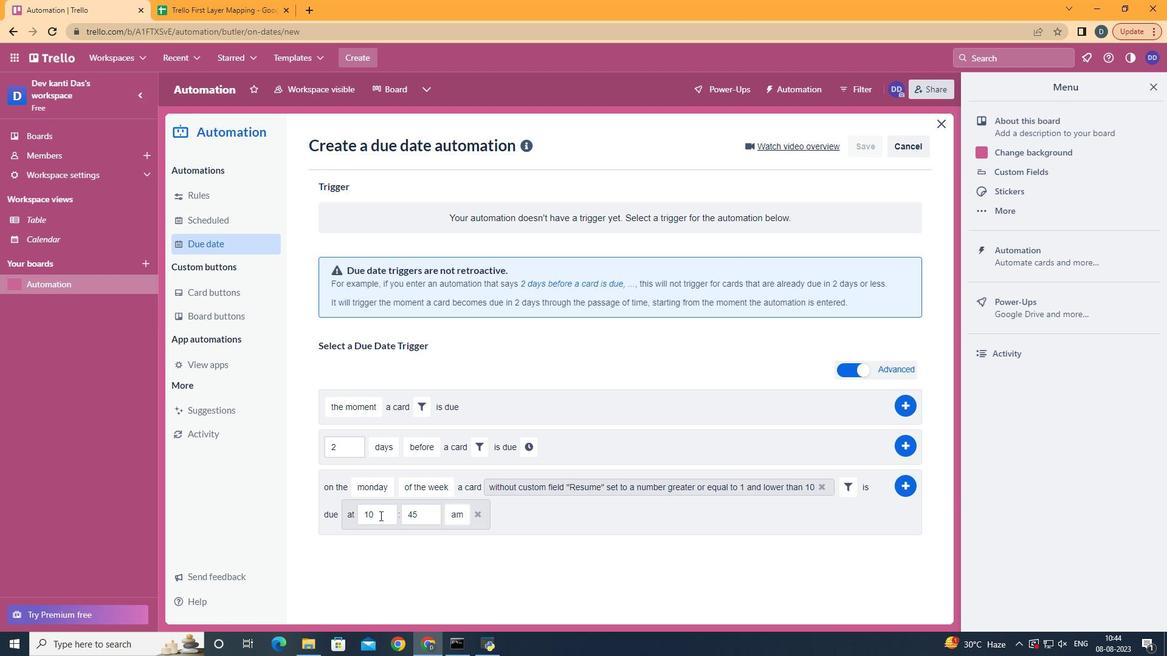 
Action: Mouse pressed left at (379, 515)
Screenshot: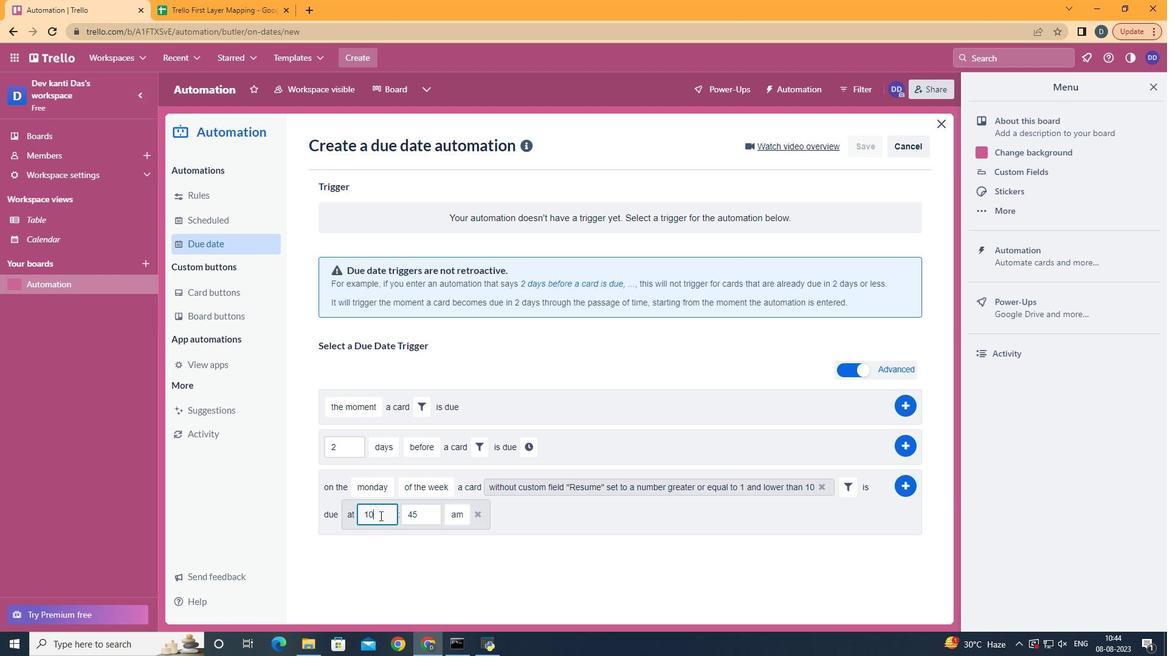 
Action: Key pressed <Key.backspace>1
Screenshot: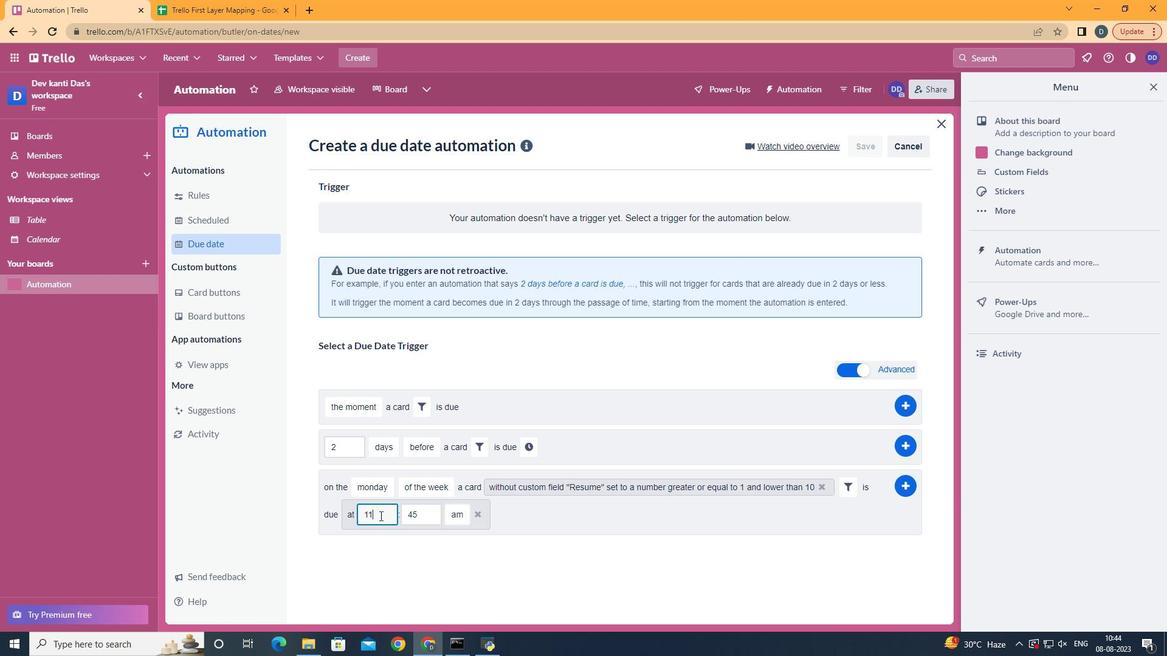 
Action: Mouse moved to (422, 509)
Screenshot: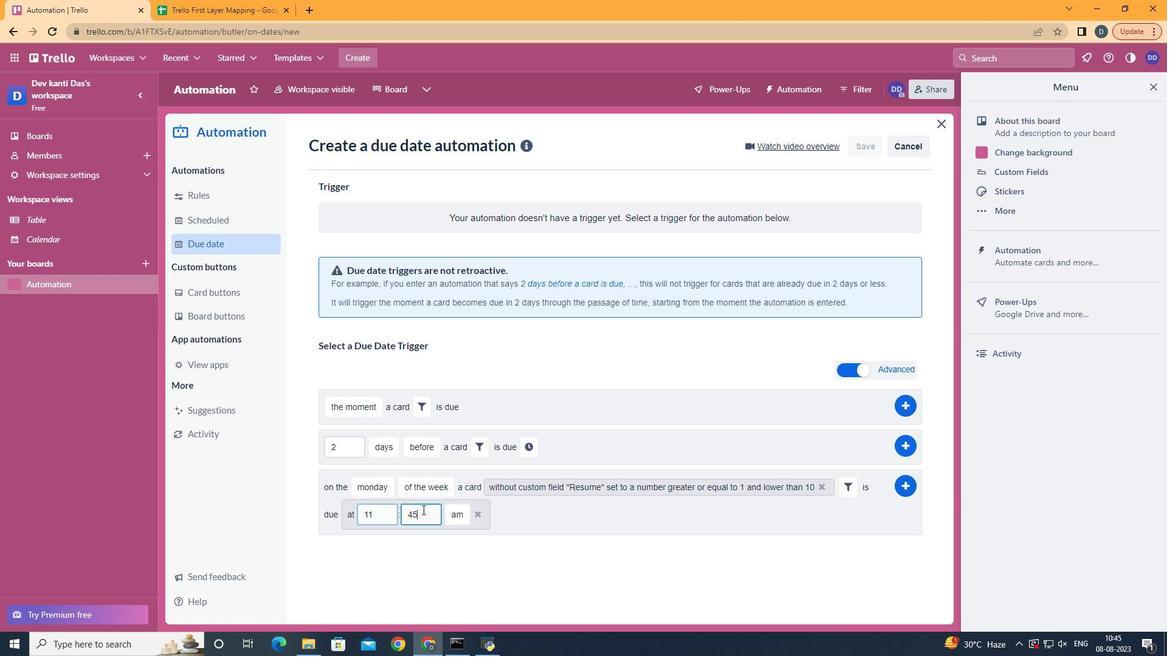 
Action: Mouse pressed left at (422, 509)
Screenshot: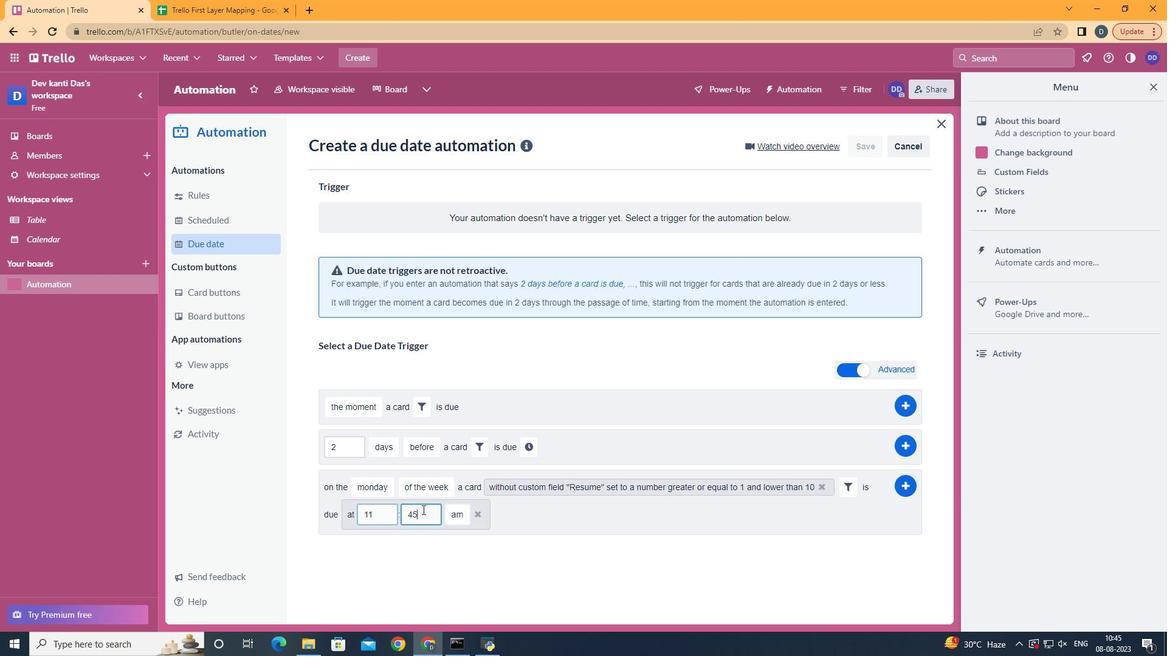 
Action: Key pressed <Key.backspace>
Screenshot: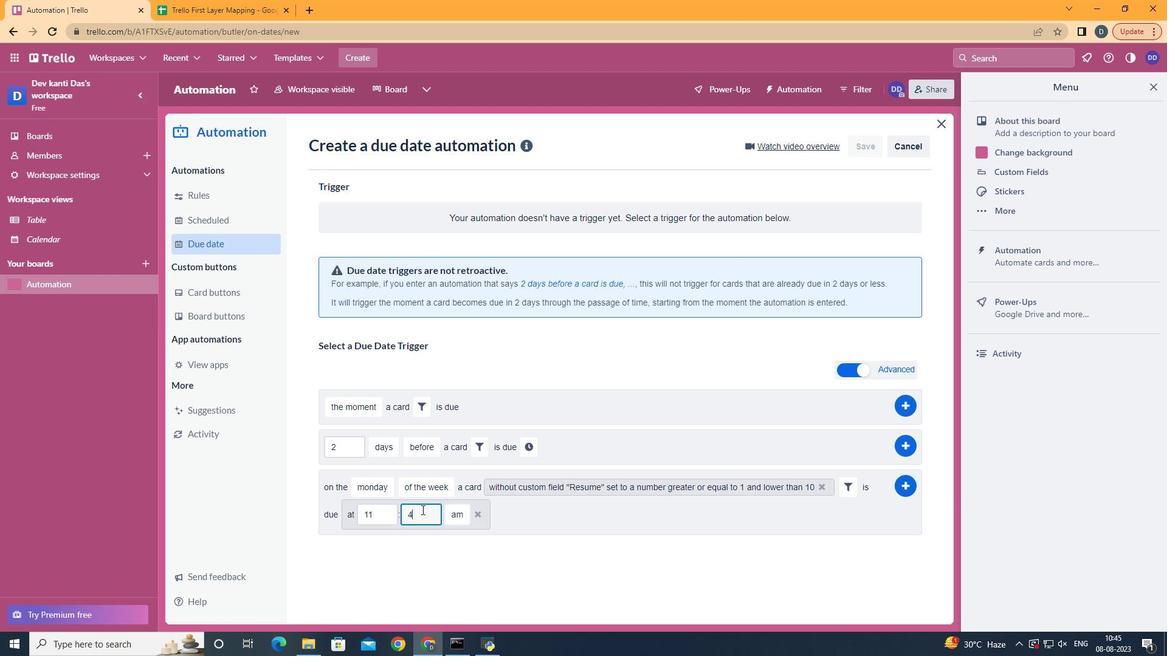
Action: Mouse moved to (421, 509)
Screenshot: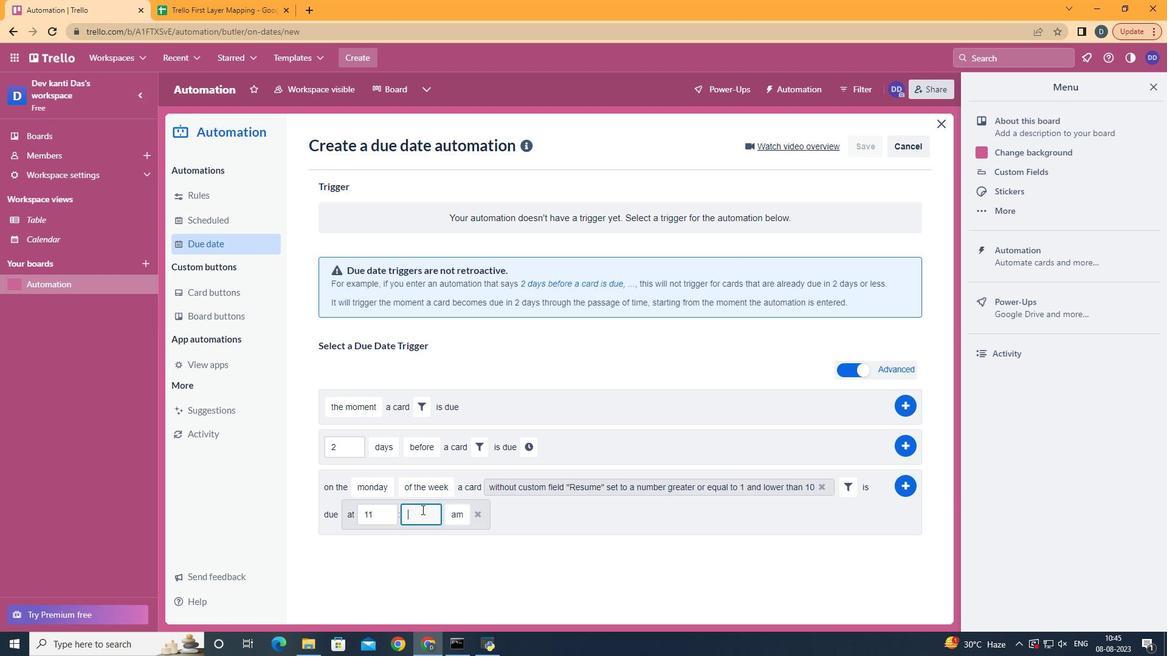 
Action: Key pressed <Key.backspace>00
Screenshot: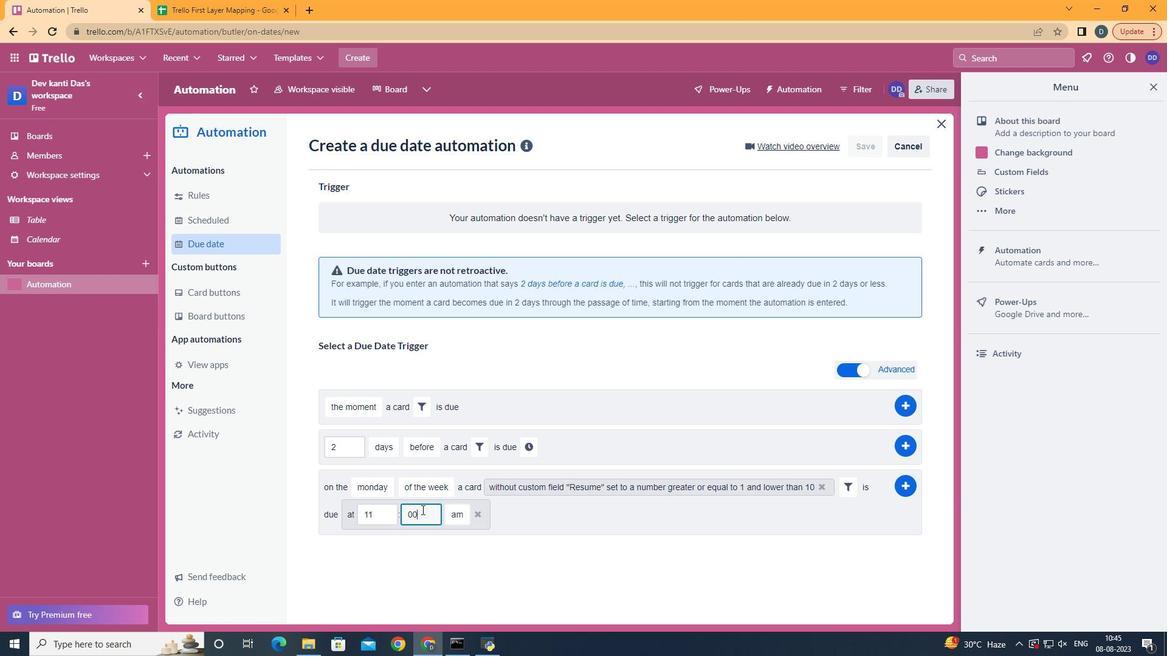 
Action: Mouse moved to (900, 487)
Screenshot: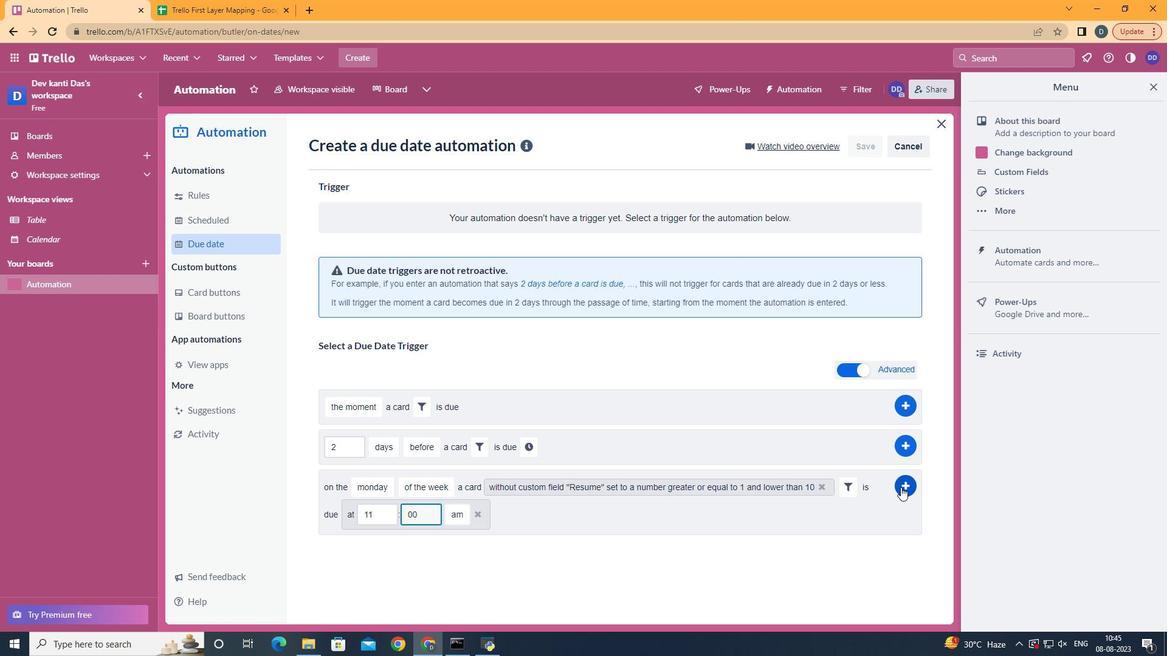 
Action: Mouse pressed left at (900, 487)
Screenshot: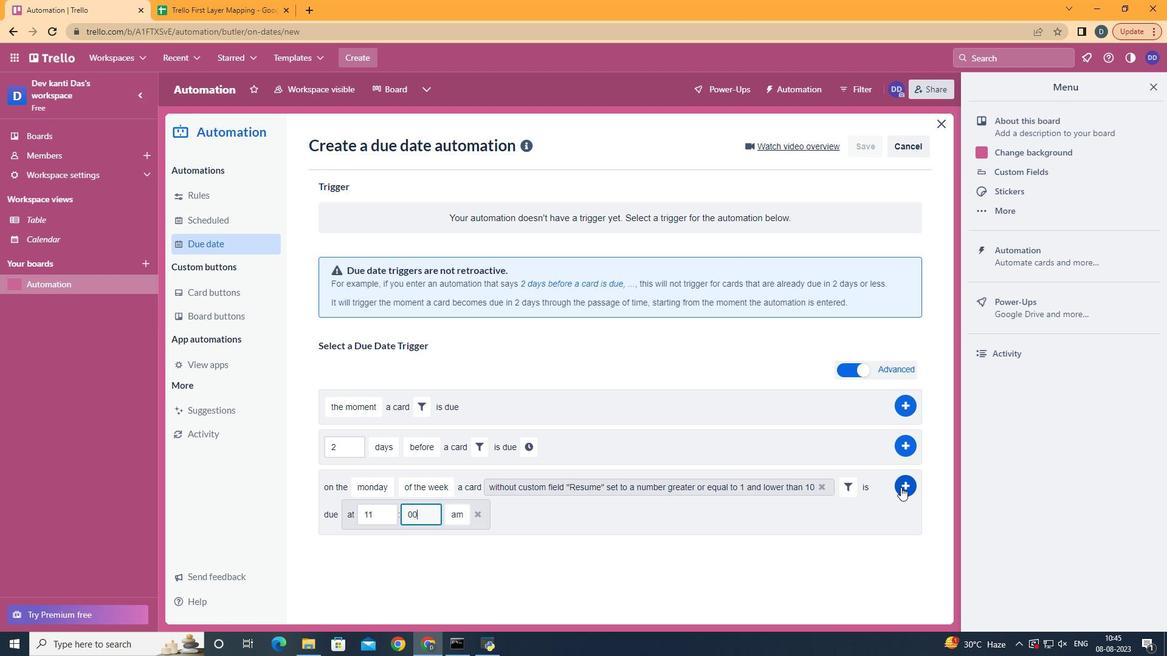 
Action: Mouse moved to (686, 196)
Screenshot: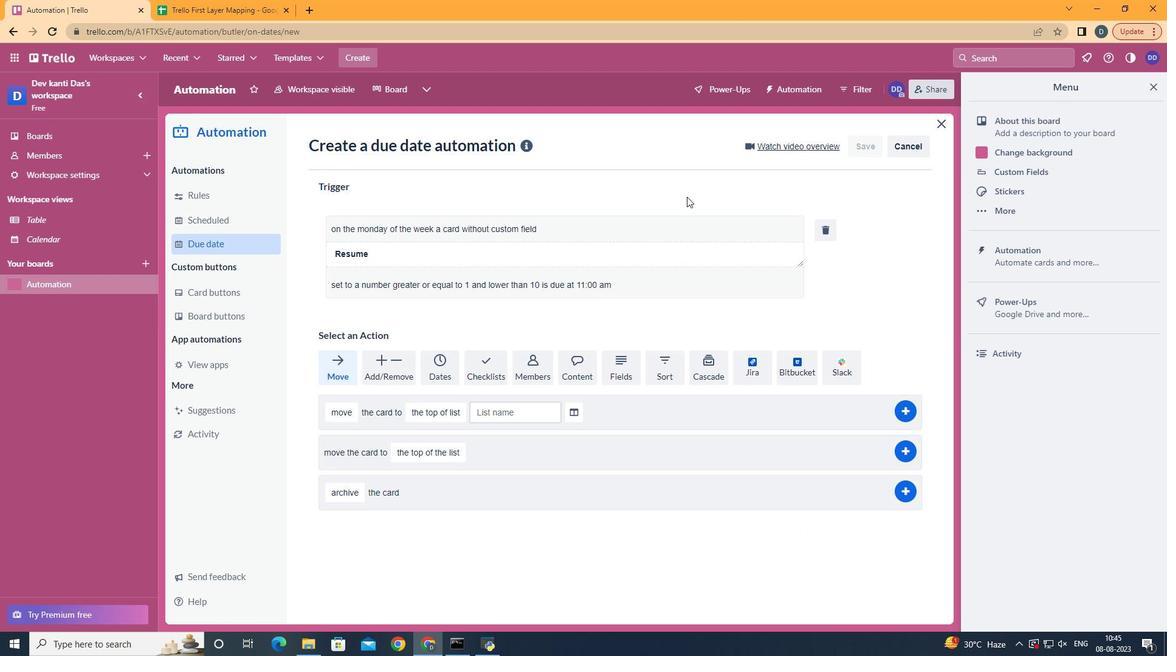 
